 Task: Create a due date automation trigger when advanced on, on the wednesday after a card is due add dates not due this week at 11:00 AM.
Action: Mouse moved to (912, 140)
Screenshot: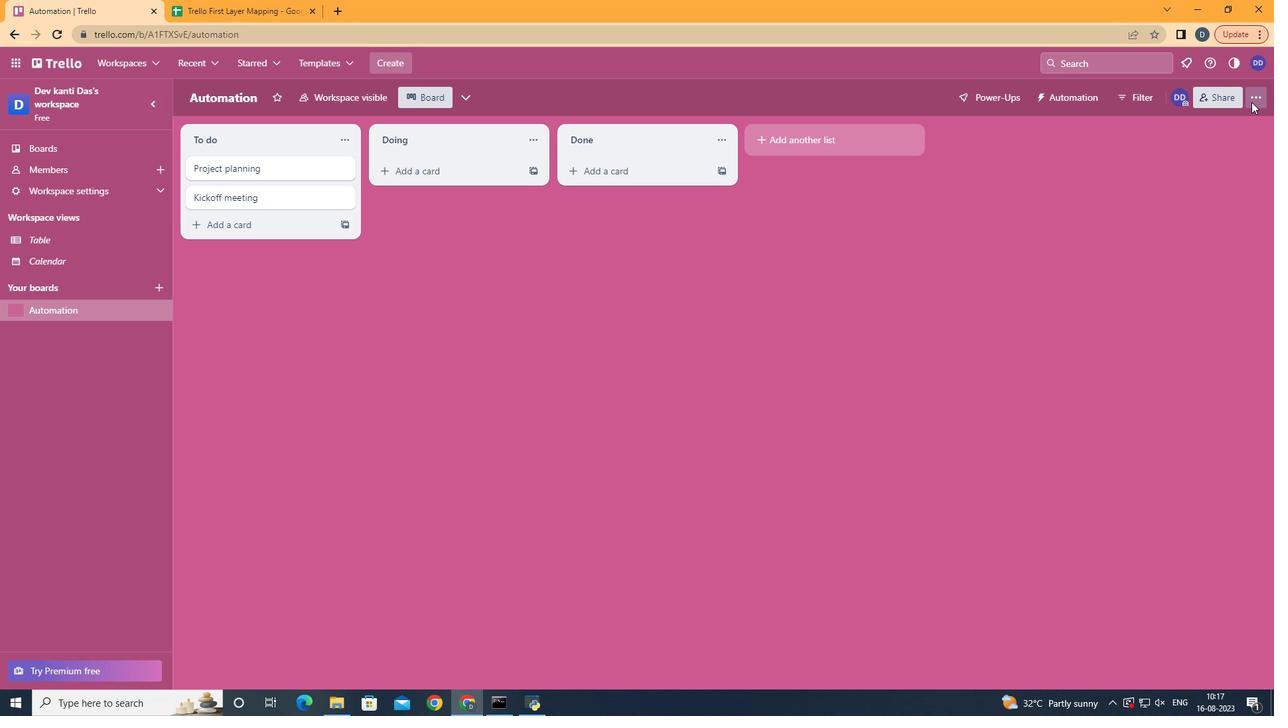 
Action: Mouse pressed left at (912, 140)
Screenshot: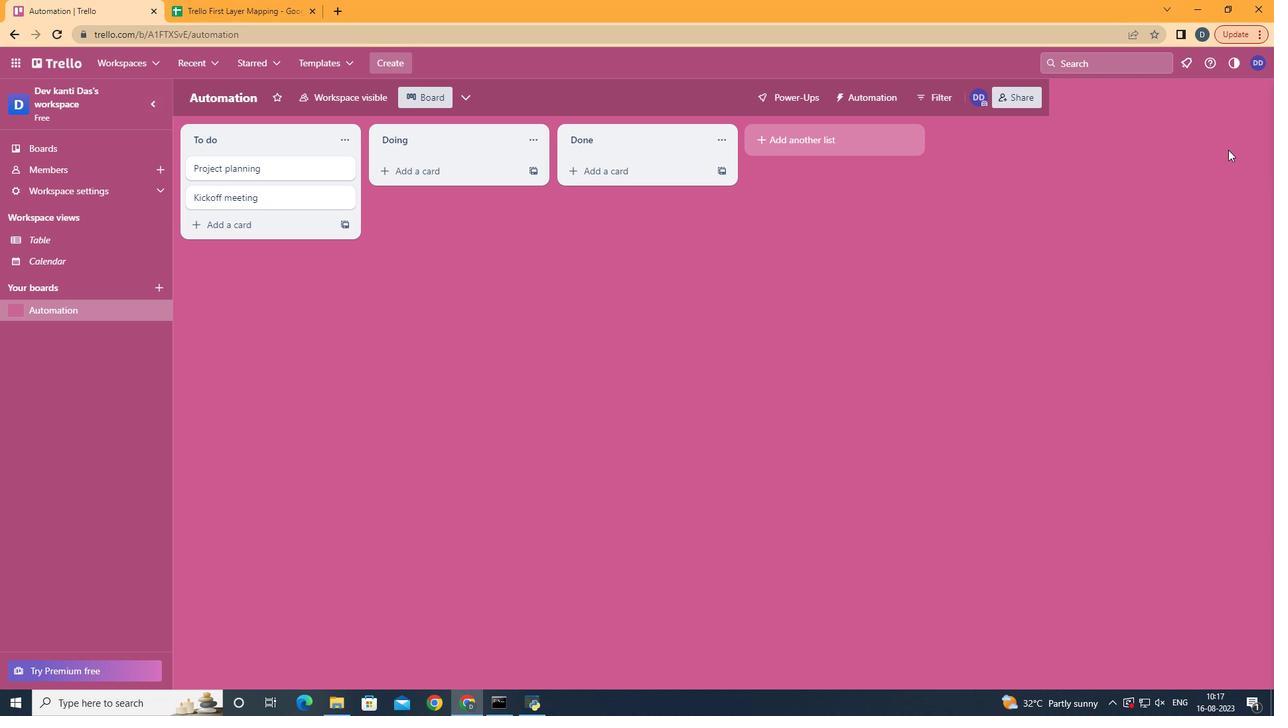 
Action: Mouse moved to (868, 292)
Screenshot: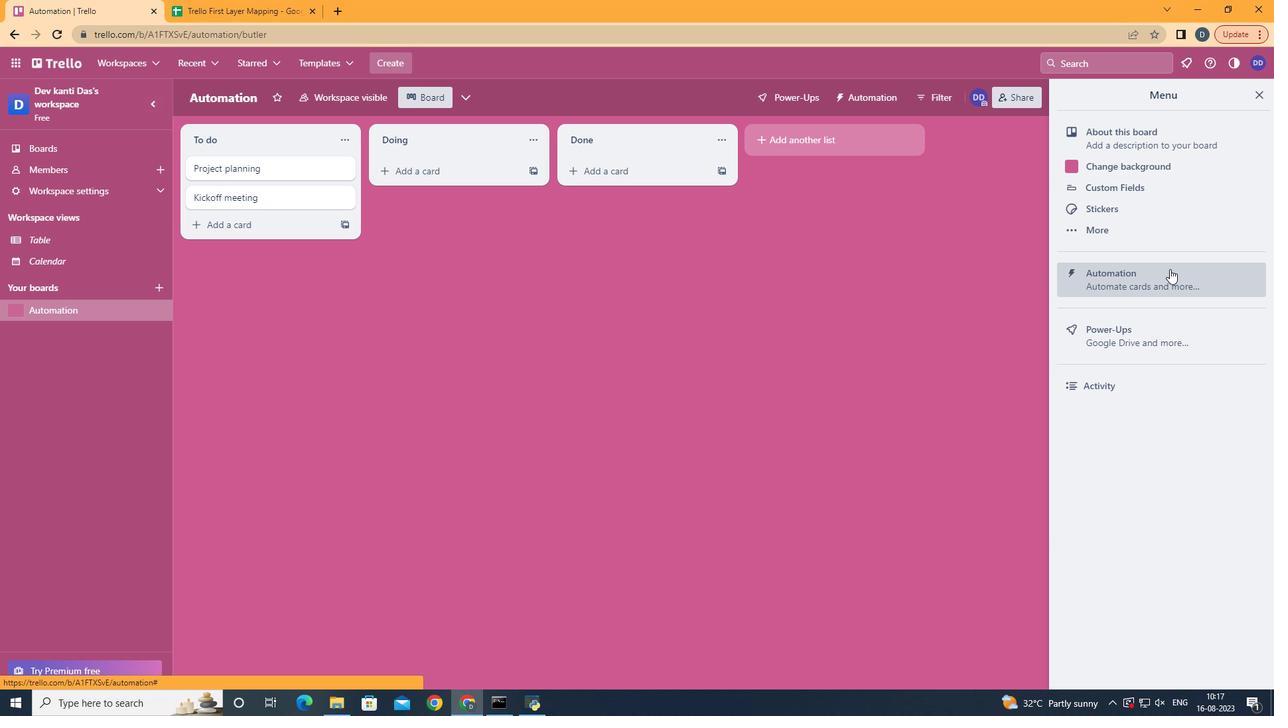 
Action: Mouse pressed left at (868, 292)
Screenshot: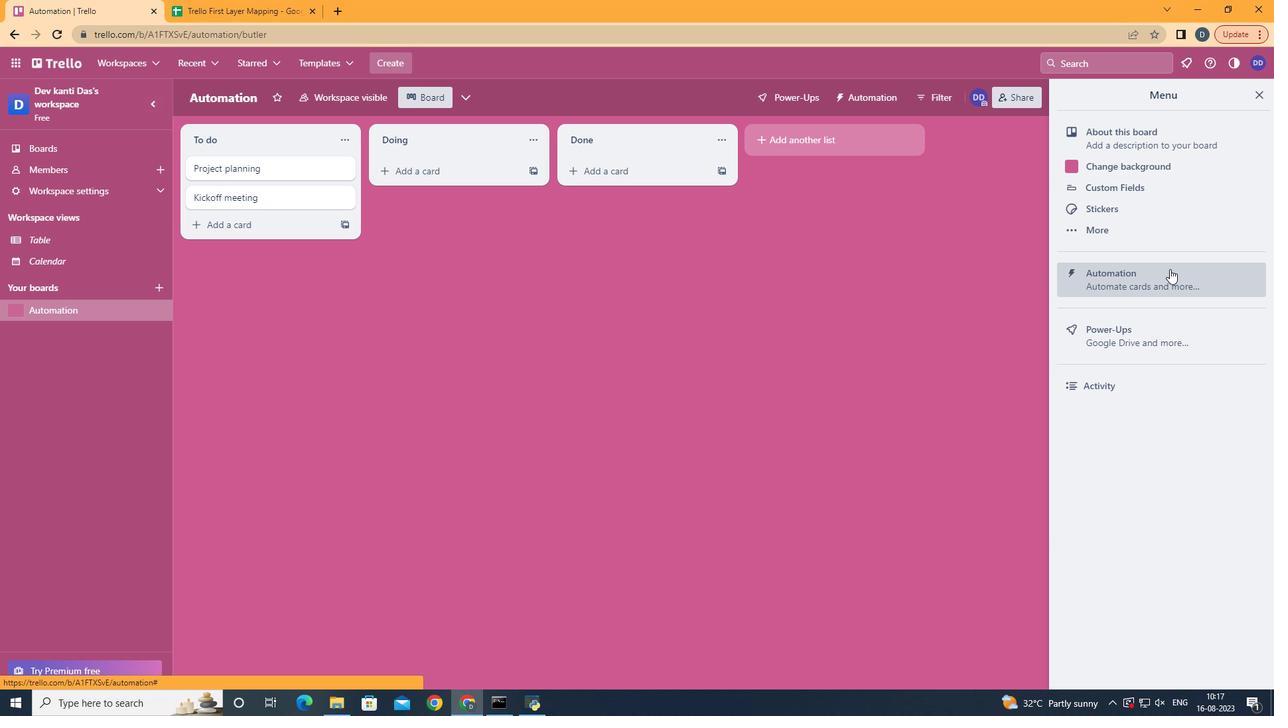 
Action: Mouse moved to (383, 285)
Screenshot: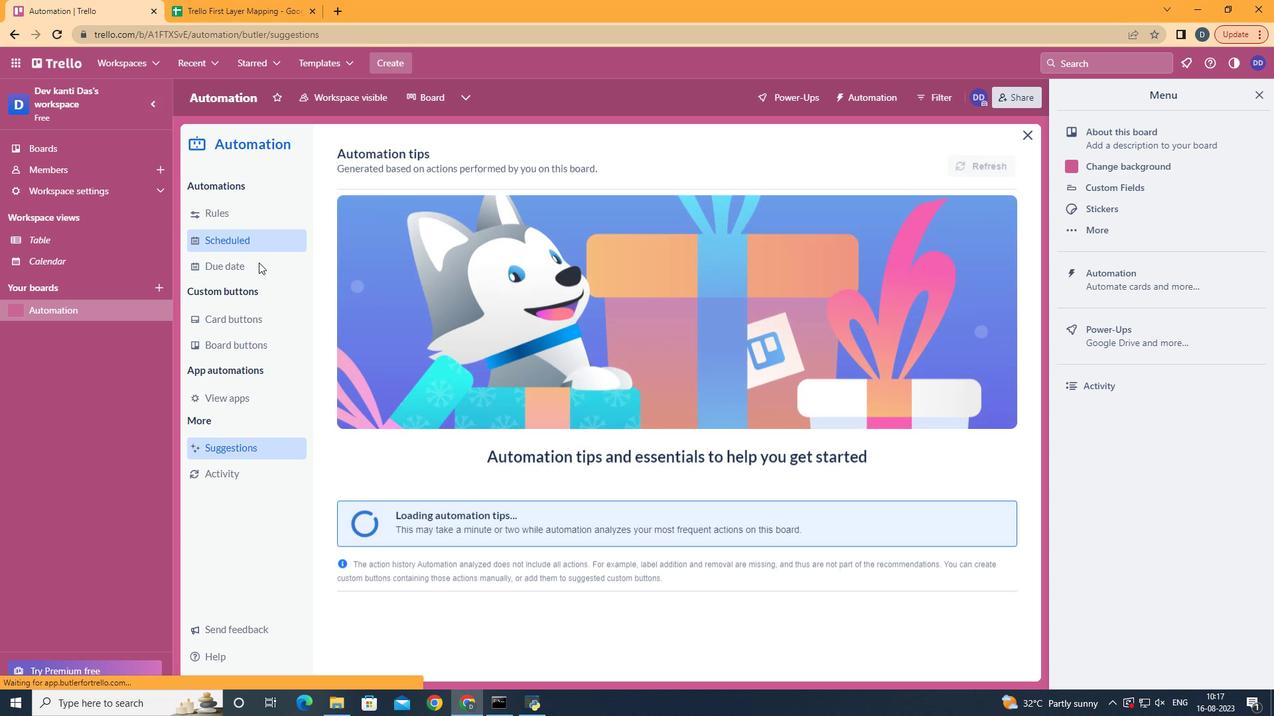 
Action: Mouse pressed left at (383, 285)
Screenshot: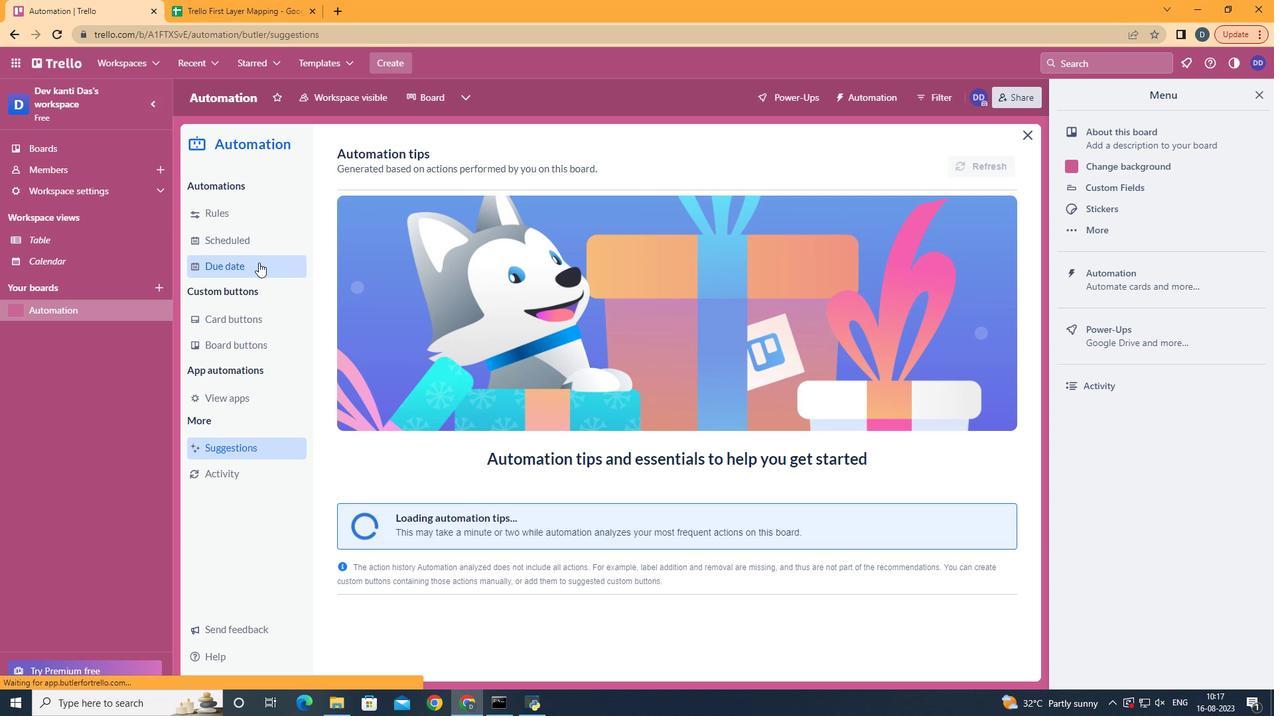 
Action: Mouse moved to (734, 189)
Screenshot: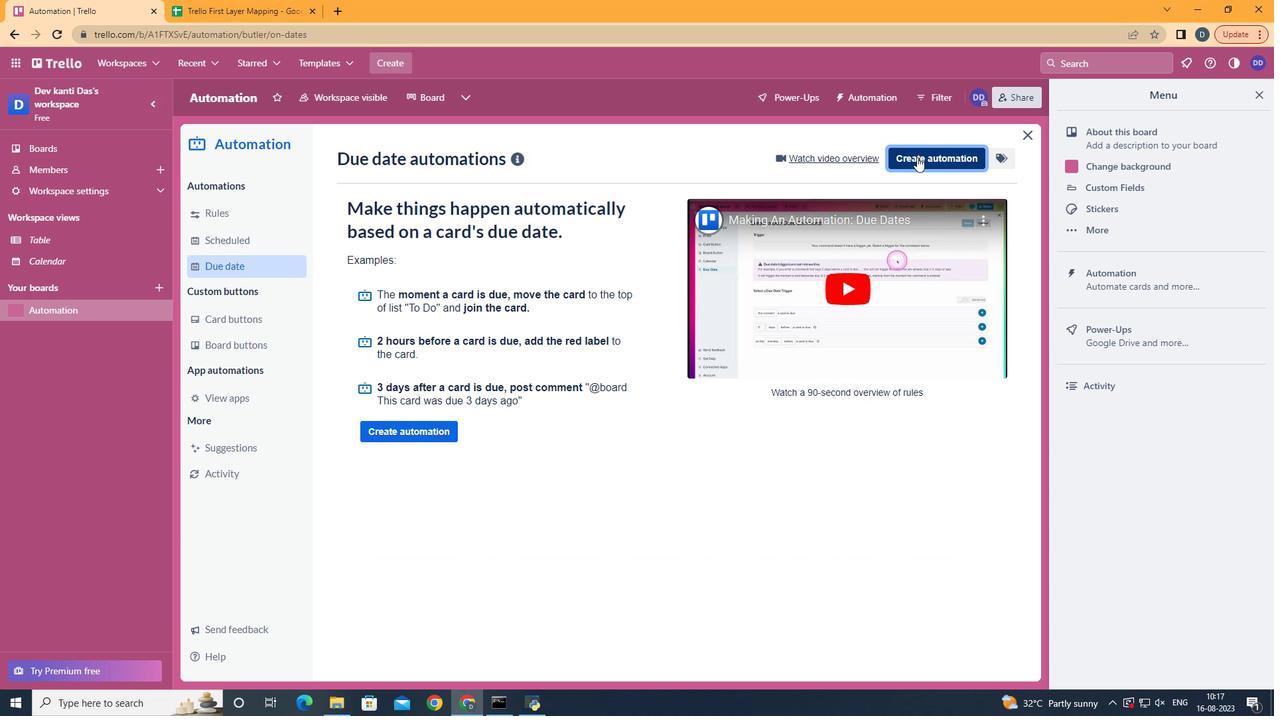 
Action: Mouse pressed left at (734, 189)
Screenshot: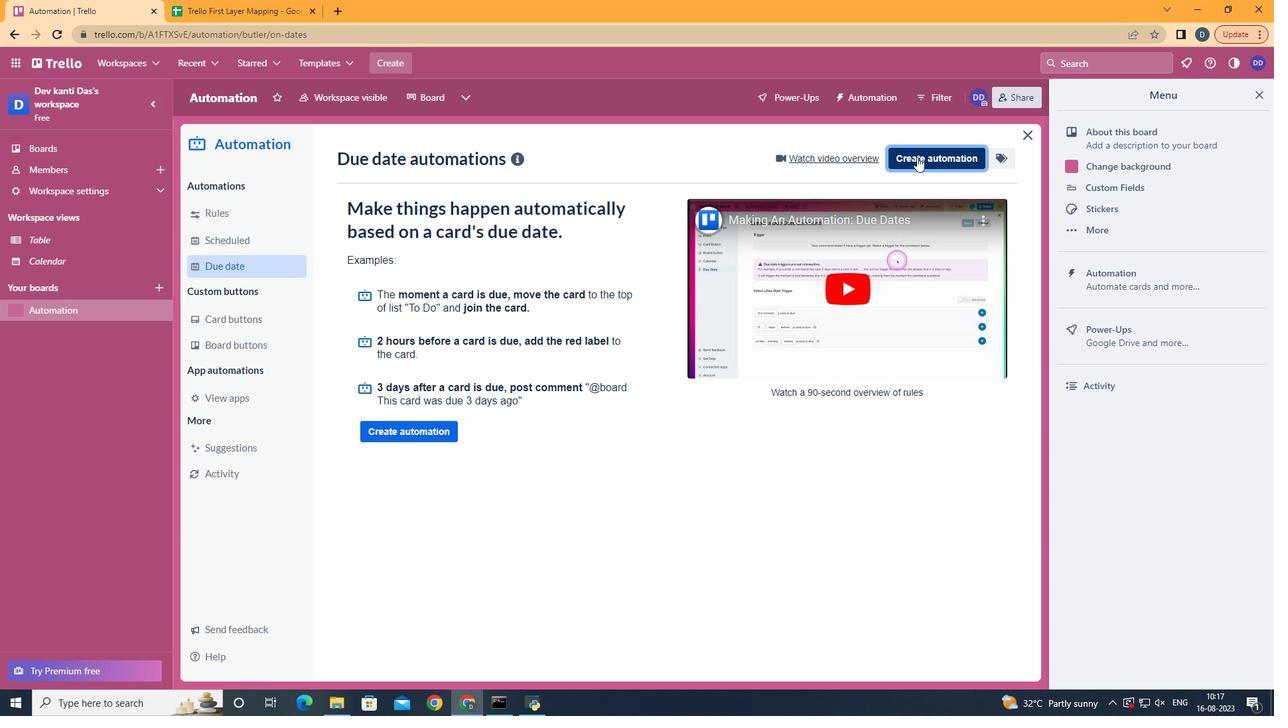 
Action: Mouse moved to (601, 310)
Screenshot: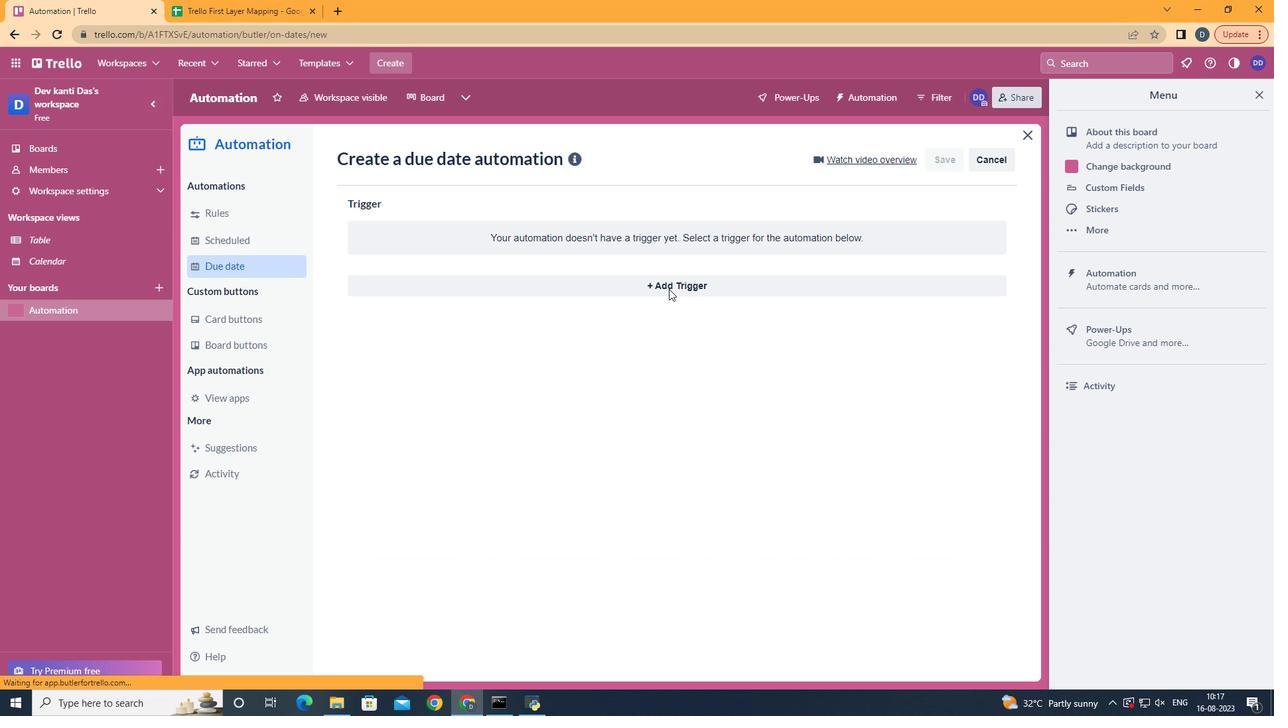 
Action: Mouse pressed left at (601, 310)
Screenshot: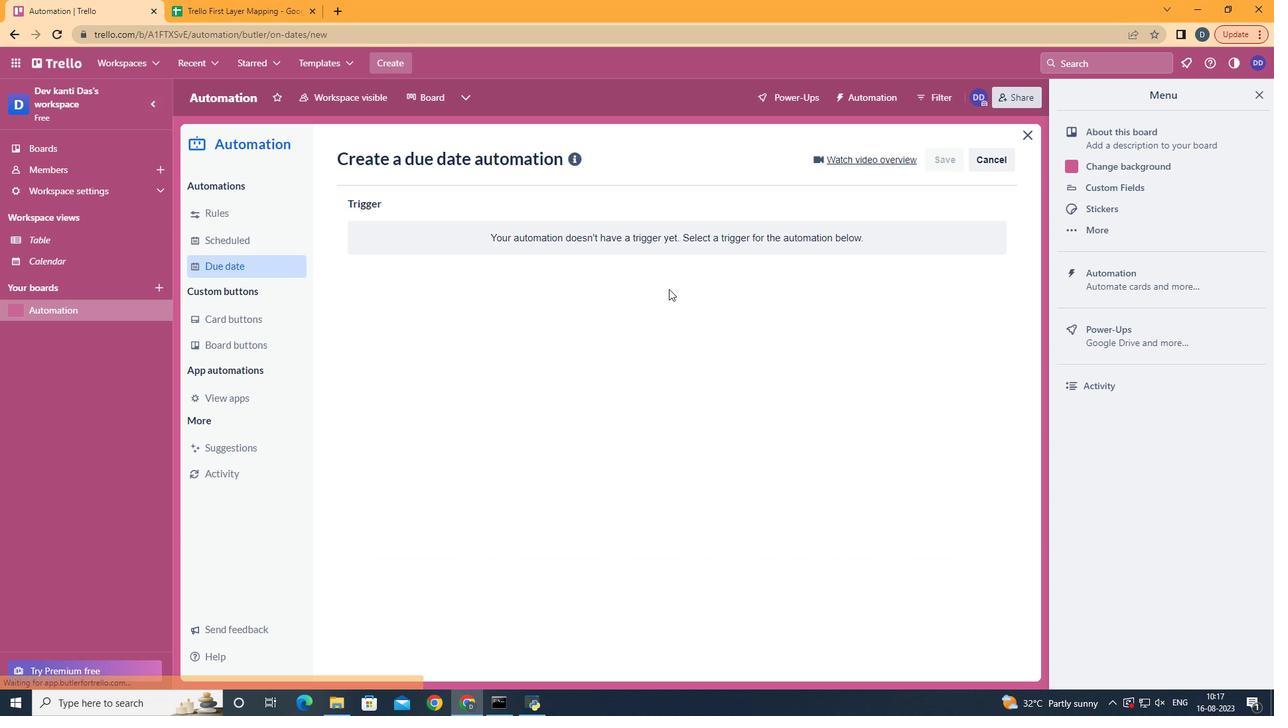 
Action: Mouse moved to (485, 405)
Screenshot: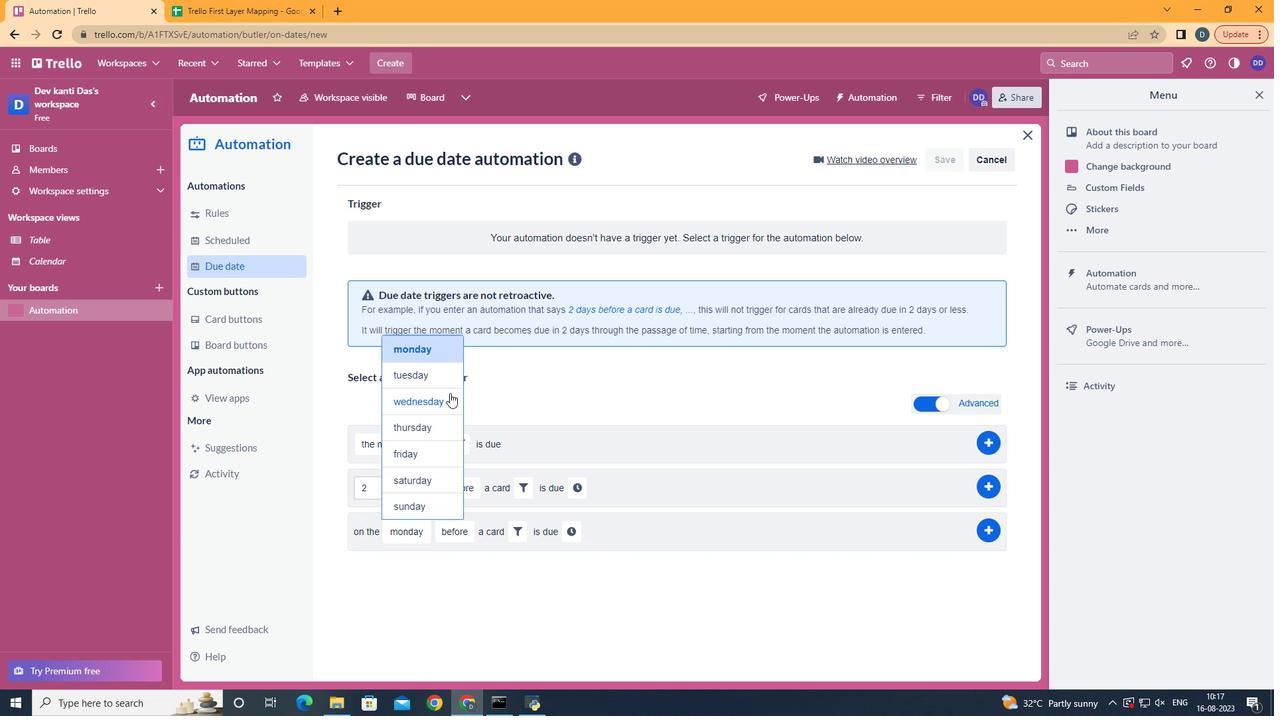 
Action: Mouse pressed left at (485, 405)
Screenshot: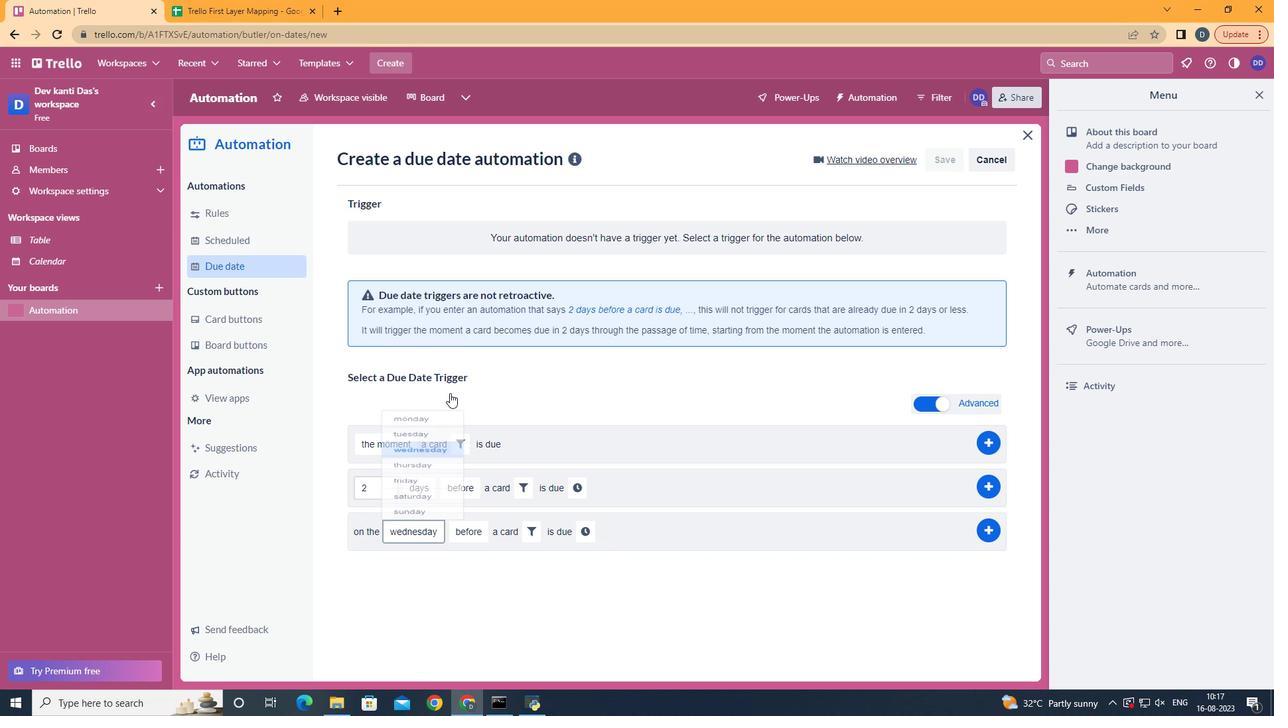 
Action: Mouse moved to (490, 568)
Screenshot: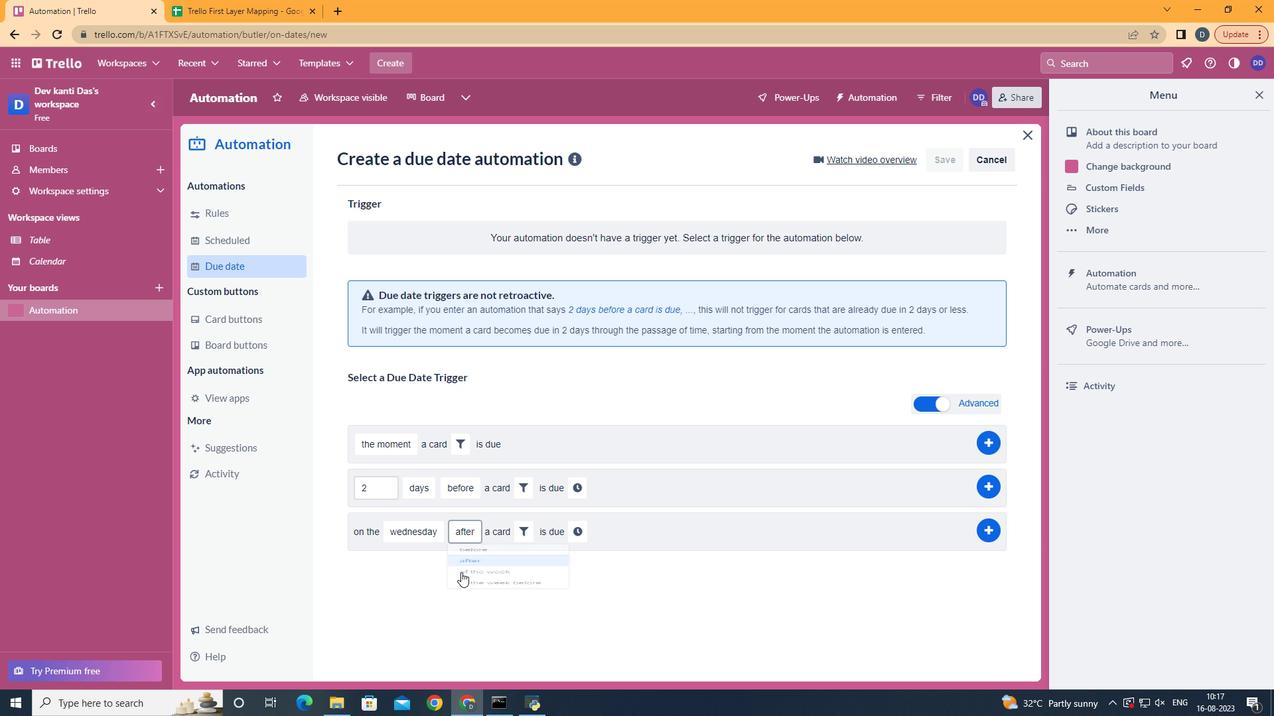 
Action: Mouse pressed left at (490, 568)
Screenshot: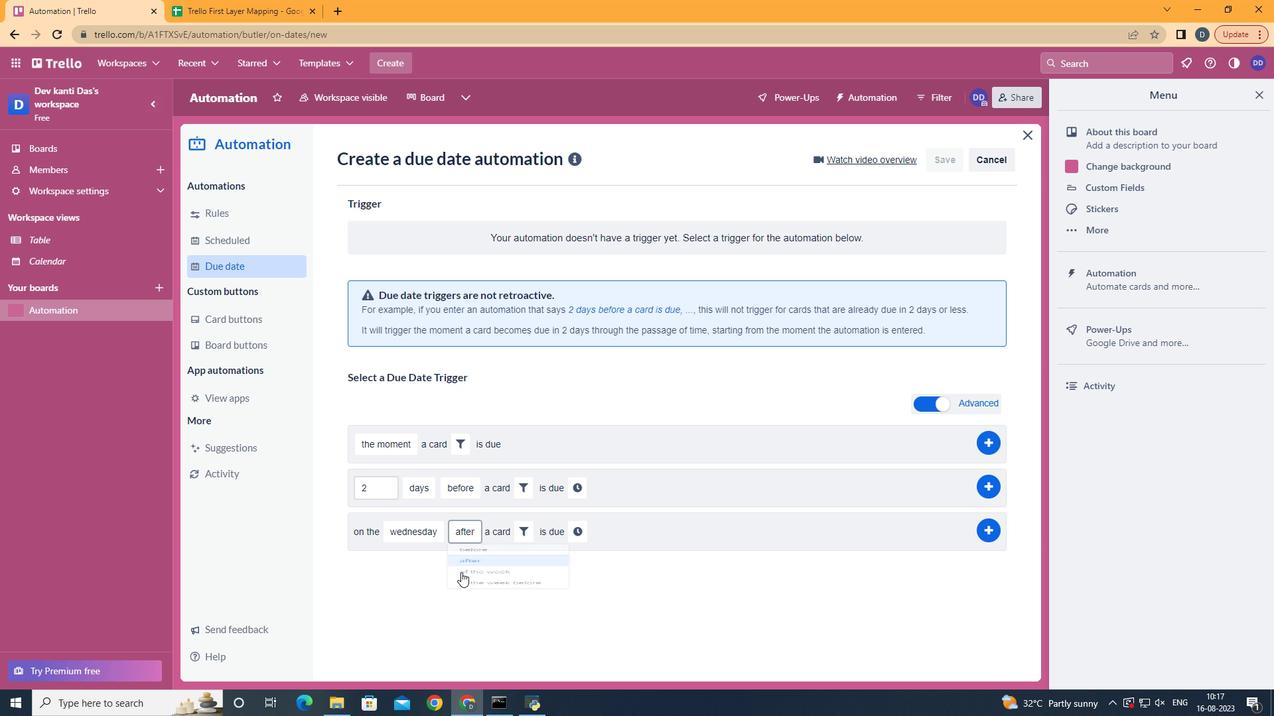
Action: Mouse moved to (524, 534)
Screenshot: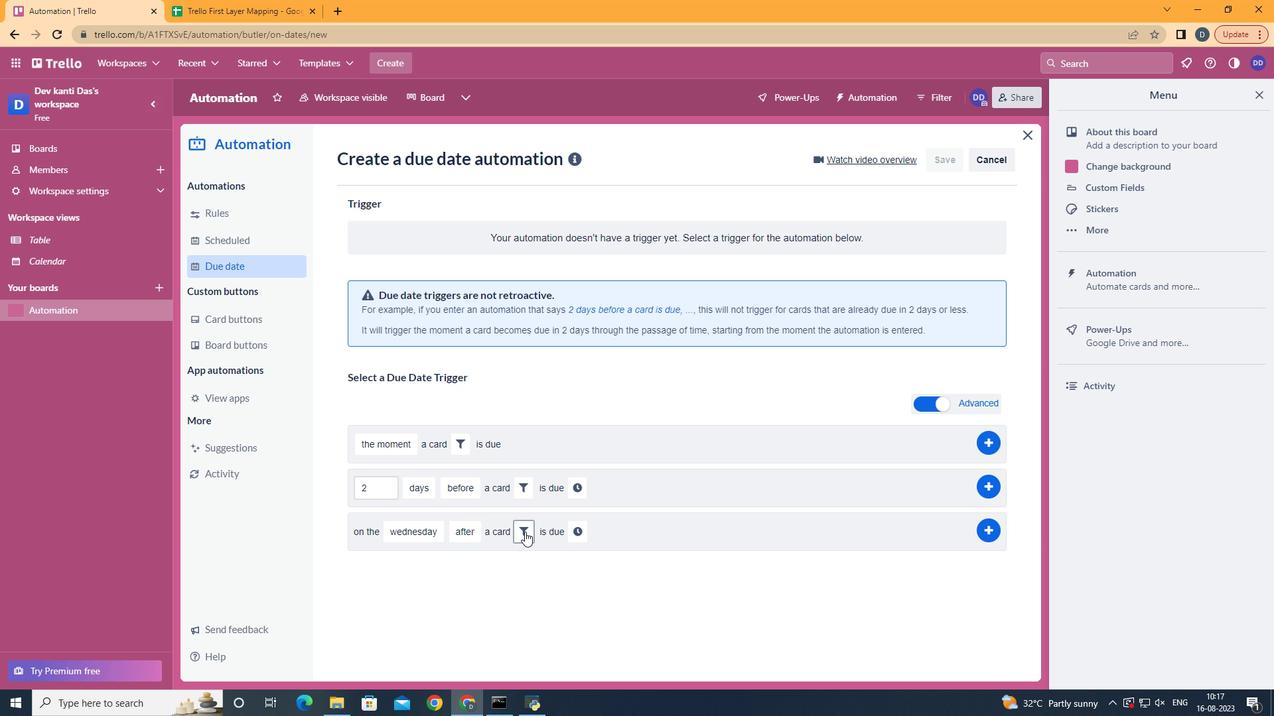 
Action: Mouse pressed left at (524, 534)
Screenshot: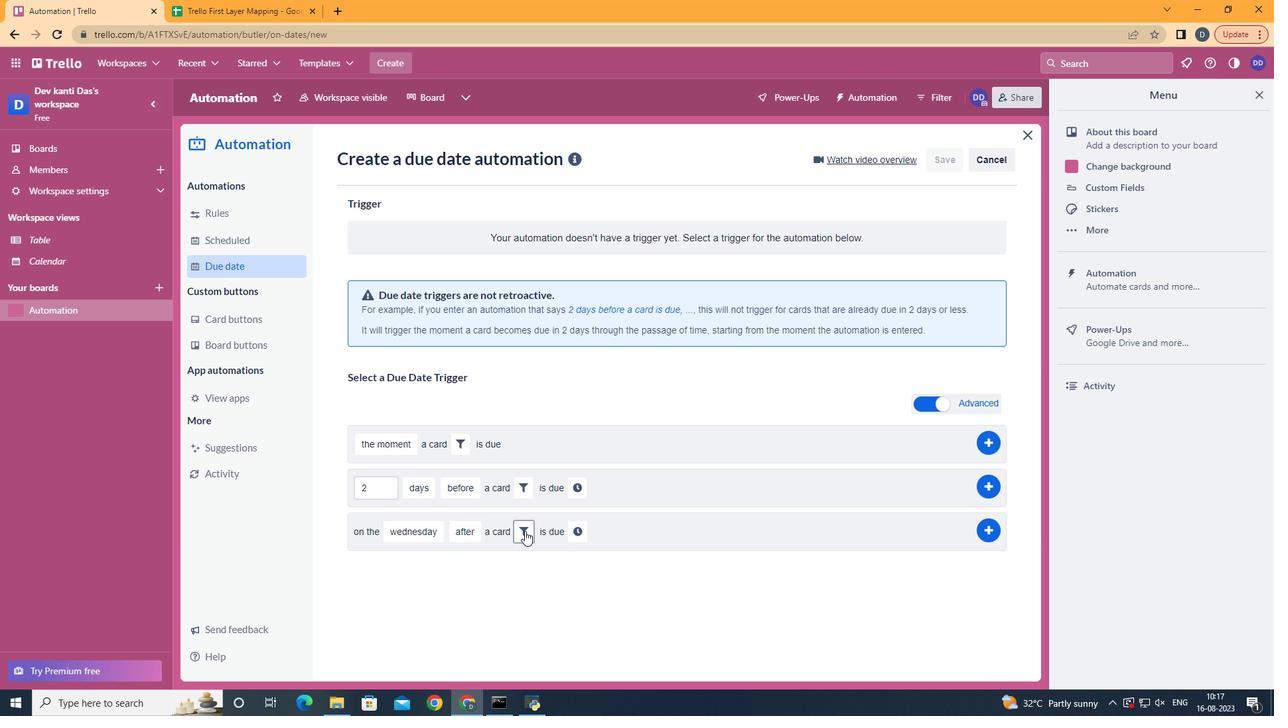 
Action: Mouse moved to (561, 565)
Screenshot: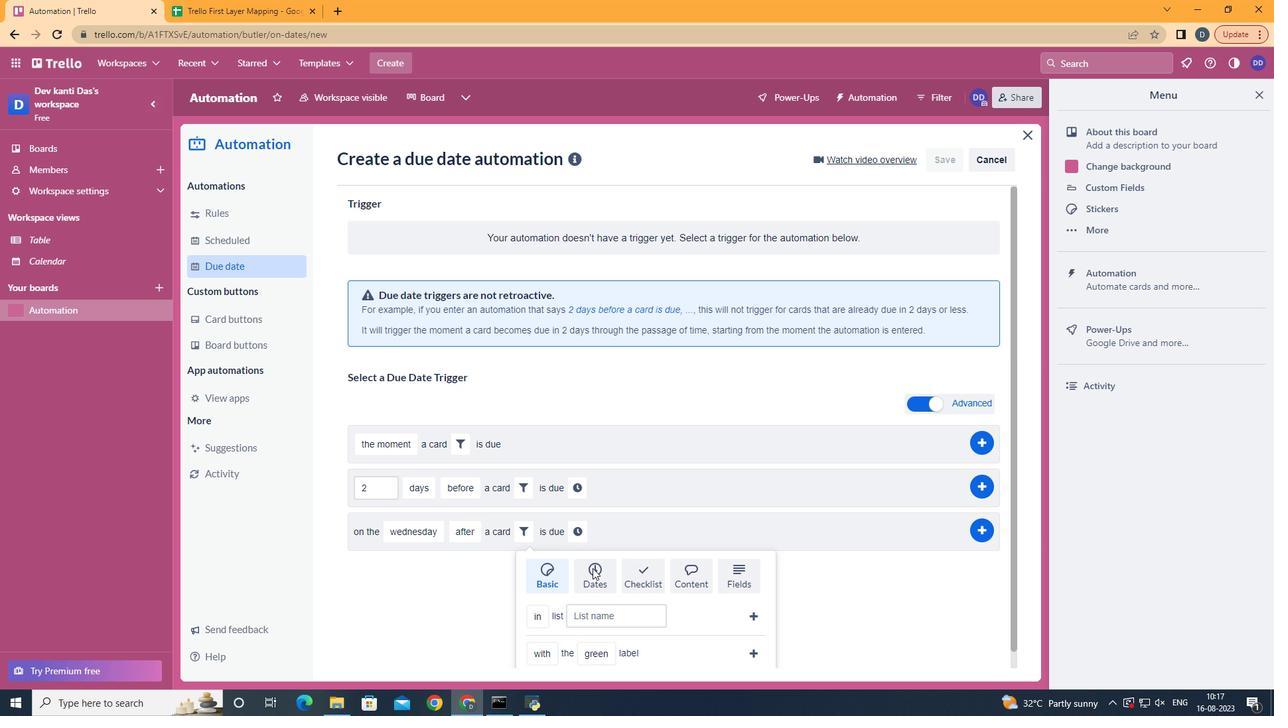 
Action: Mouse pressed left at (561, 565)
Screenshot: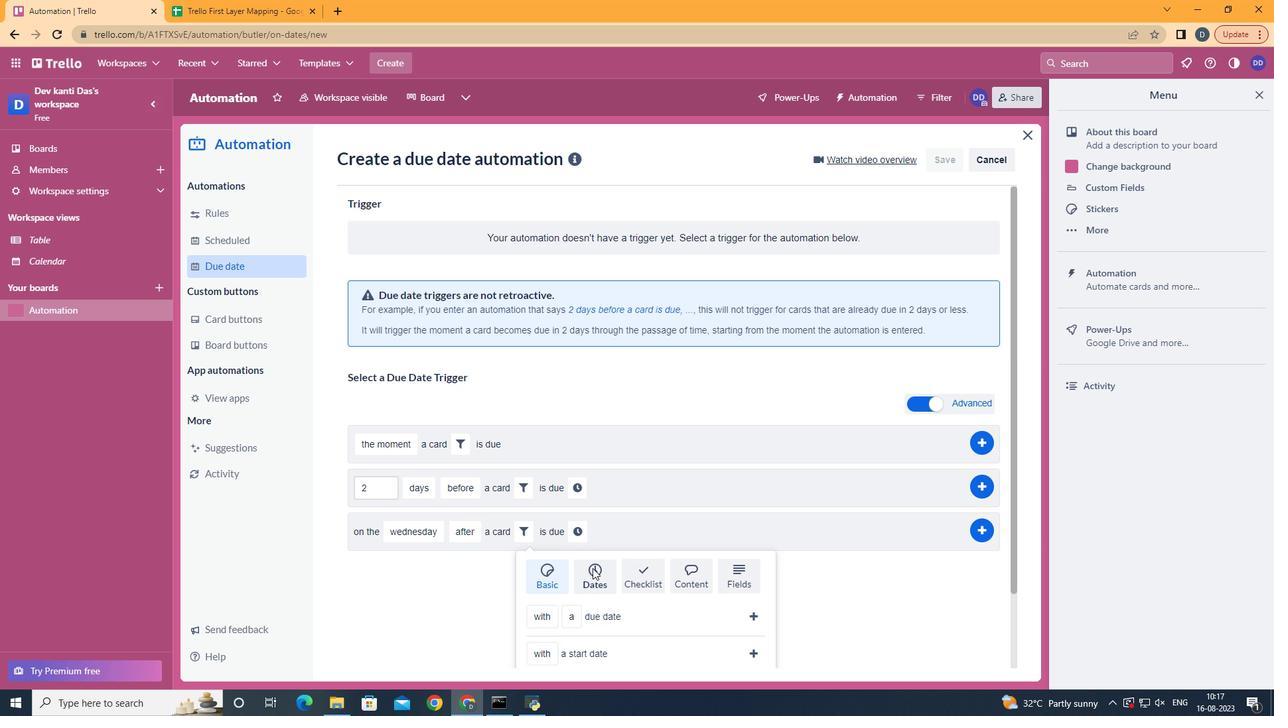 
Action: Mouse scrolled (561, 564) with delta (0, 0)
Screenshot: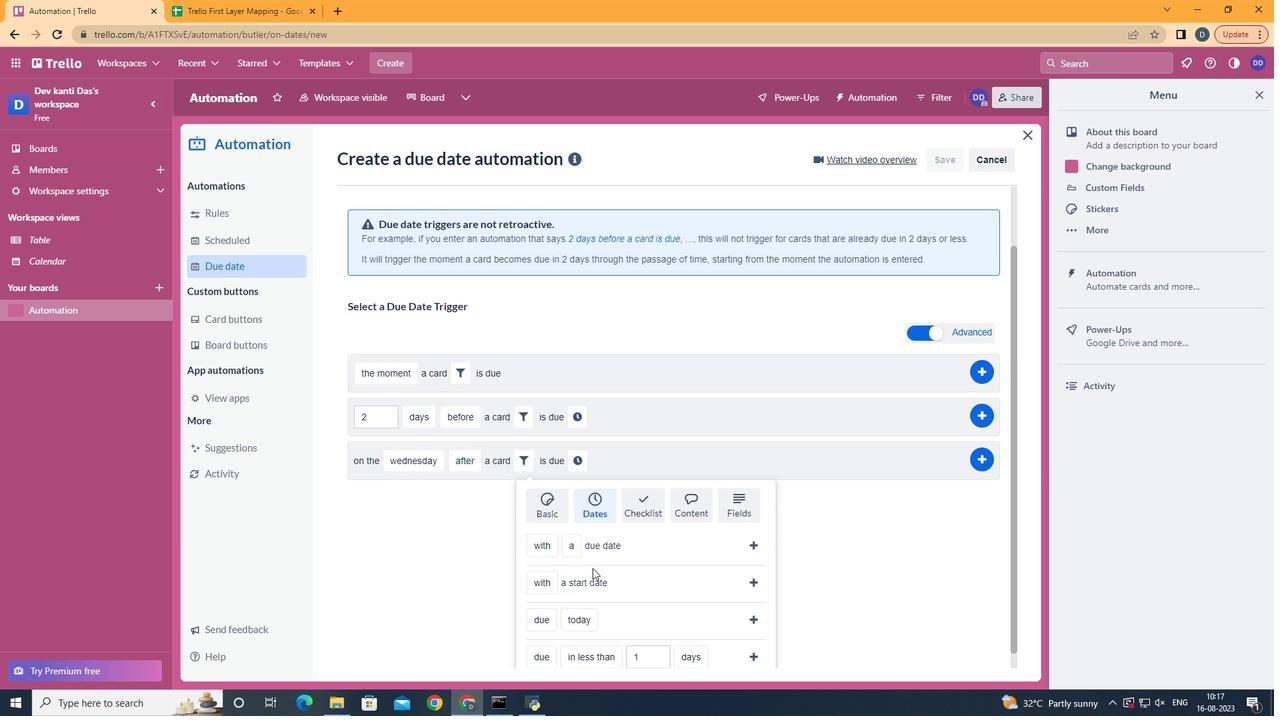 
Action: Mouse scrolled (561, 564) with delta (0, 0)
Screenshot: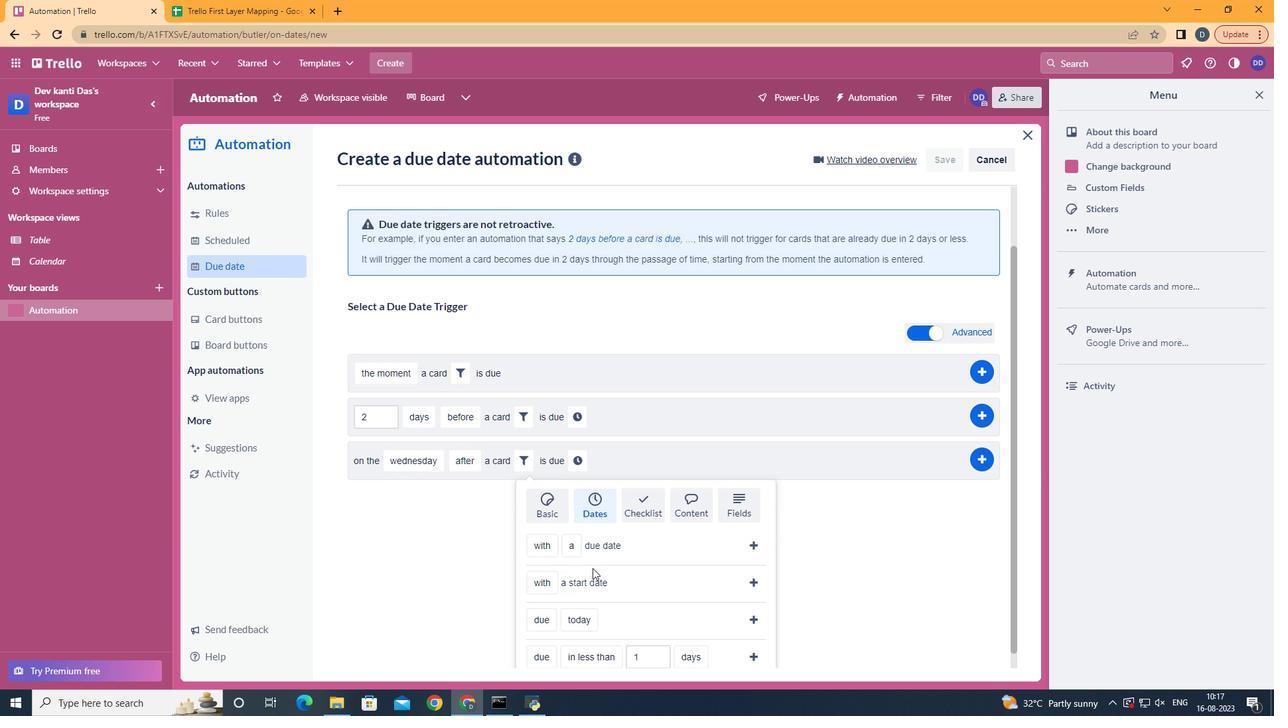 
Action: Mouse scrolled (561, 564) with delta (0, 0)
Screenshot: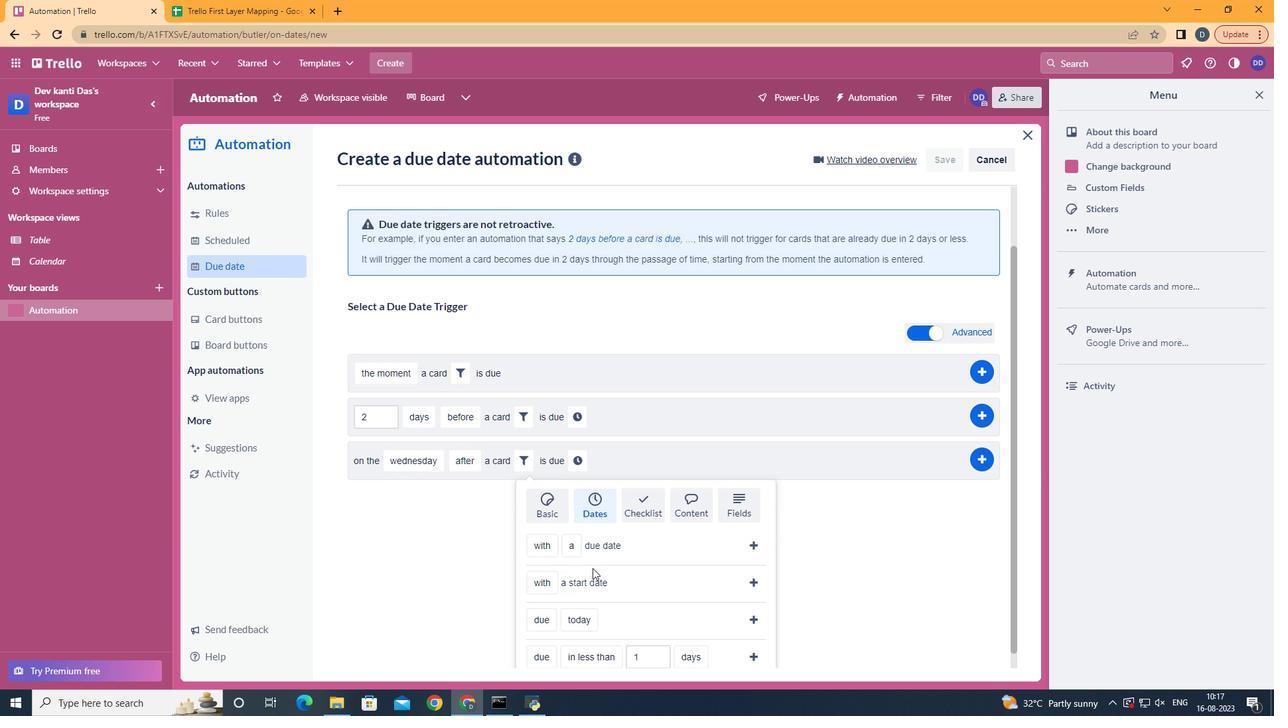 
Action: Mouse scrolled (561, 564) with delta (0, 0)
Screenshot: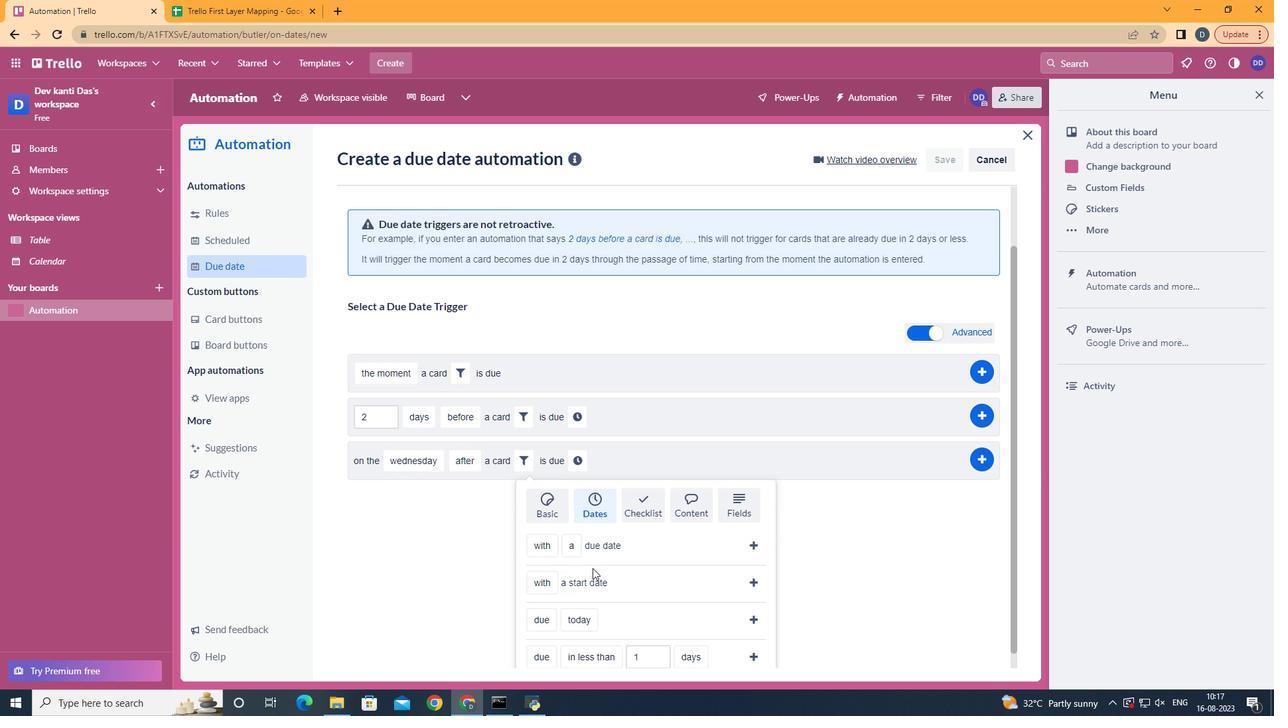 
Action: Mouse scrolled (561, 564) with delta (0, 0)
Screenshot: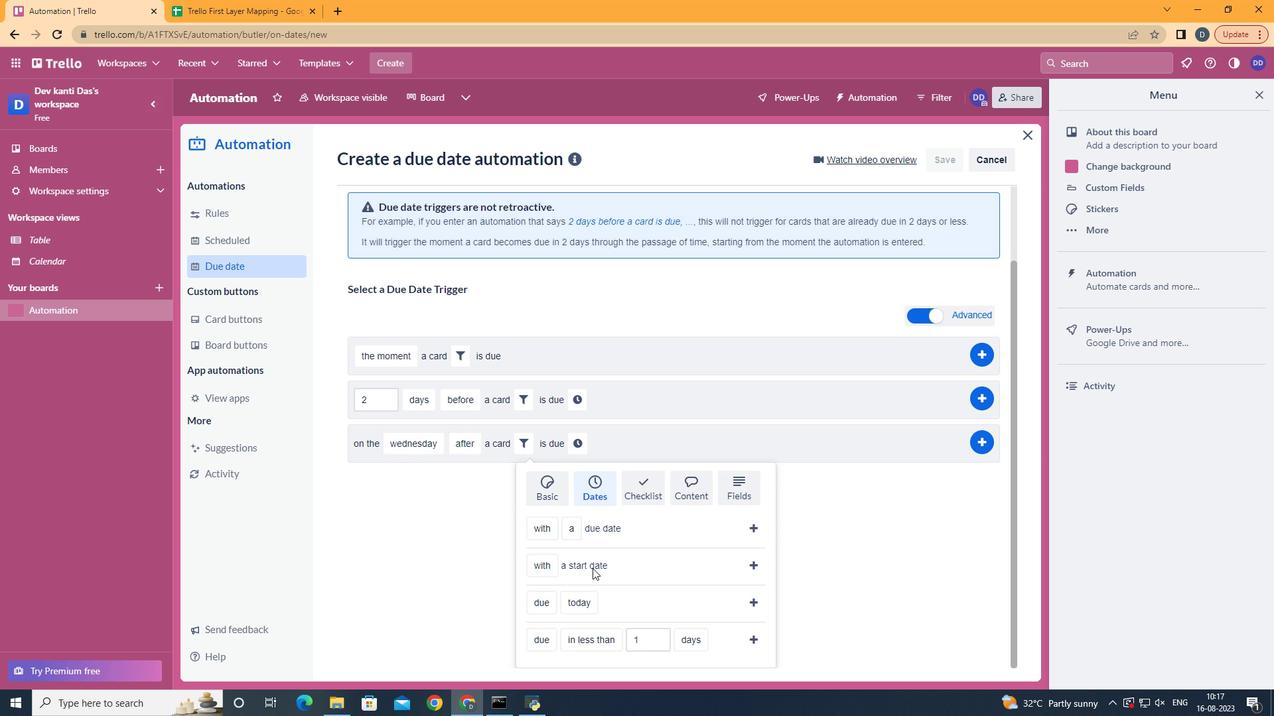 
Action: Mouse moved to (543, 520)
Screenshot: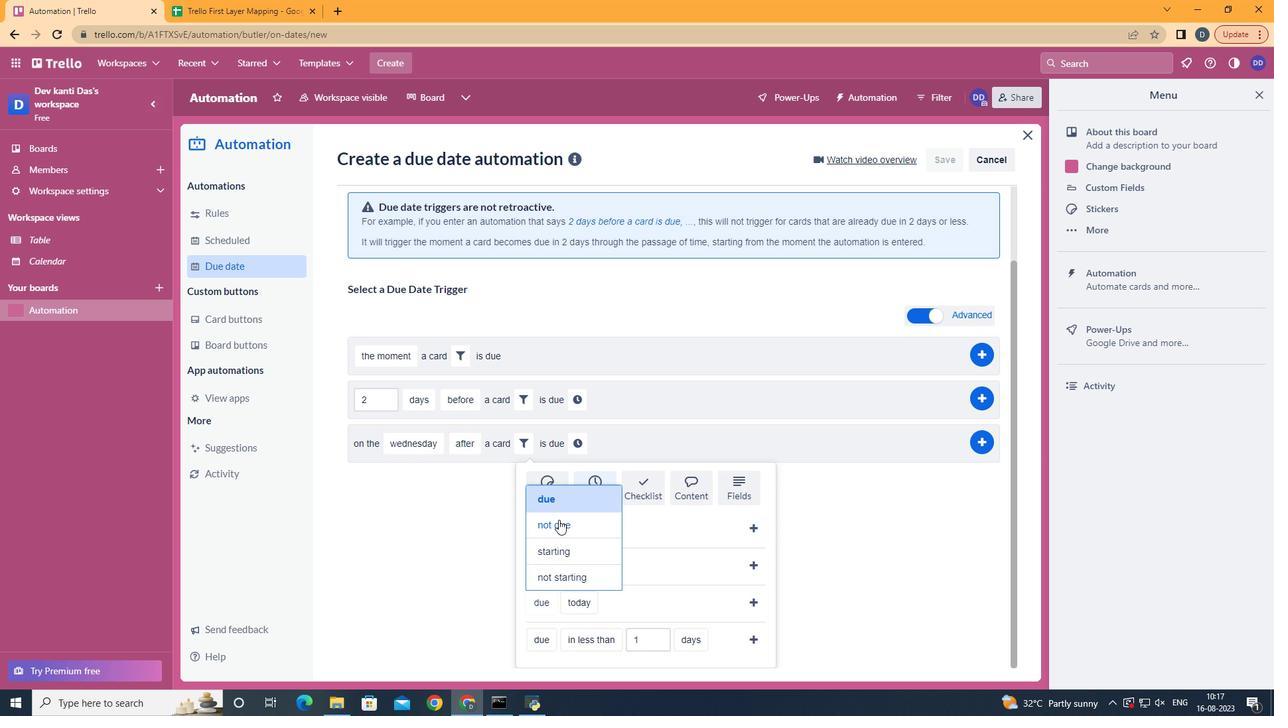 
Action: Mouse pressed left at (543, 520)
Screenshot: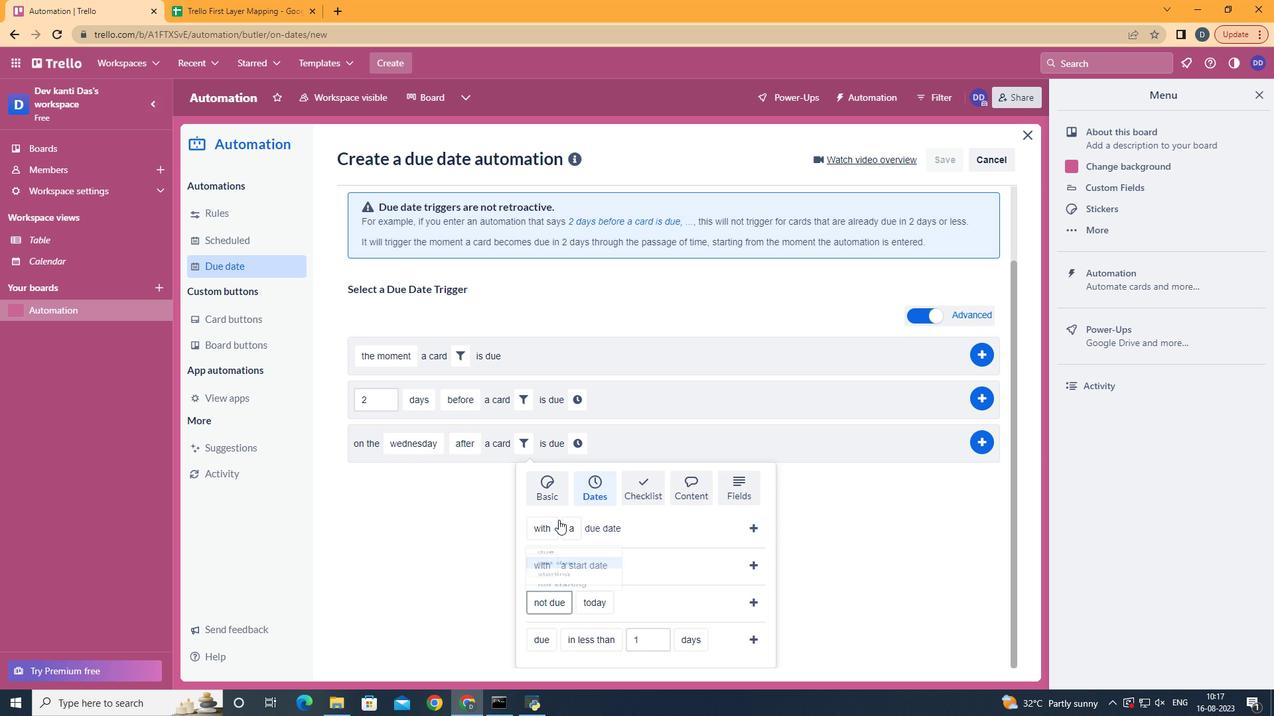 
Action: Mouse moved to (577, 504)
Screenshot: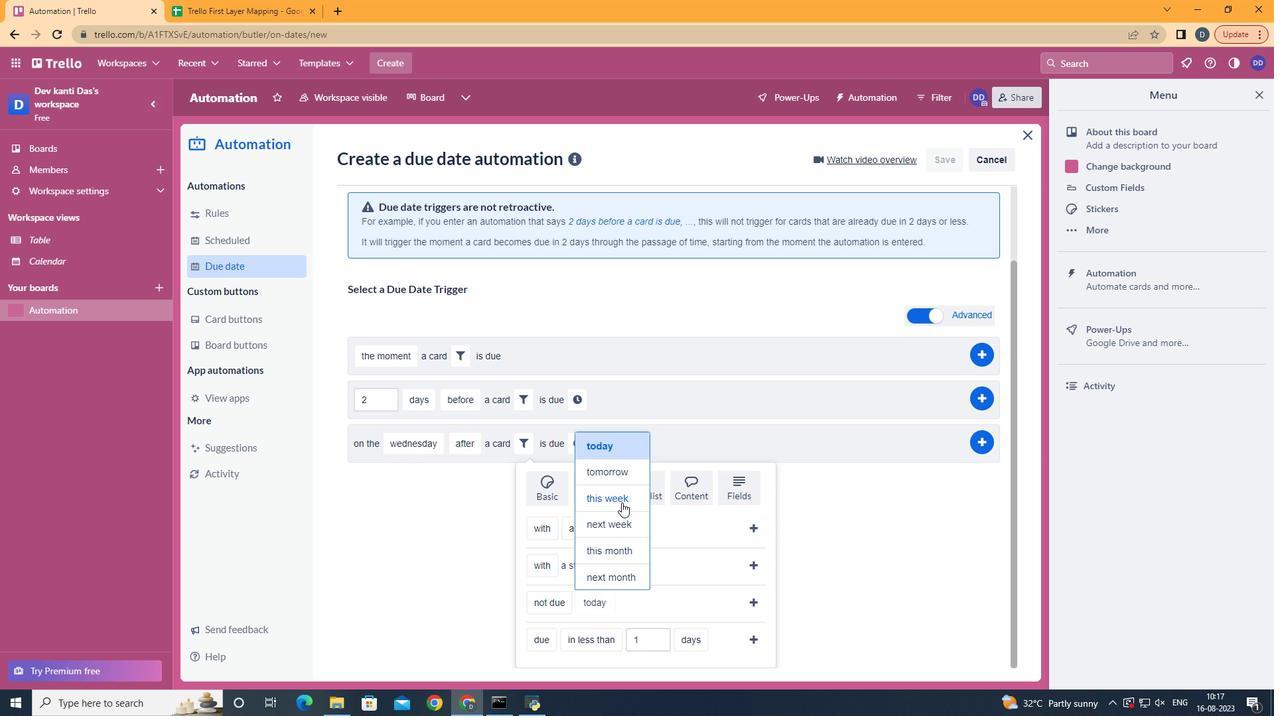 
Action: Mouse pressed left at (577, 504)
Screenshot: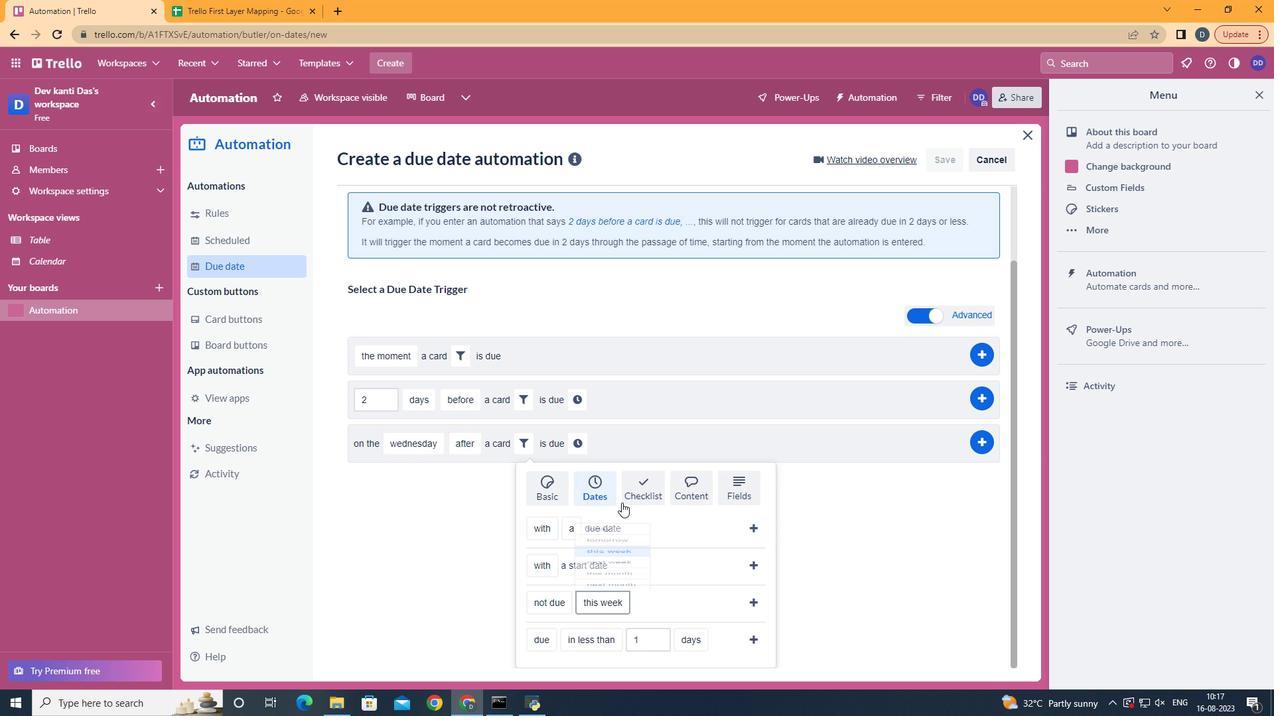 
Action: Mouse moved to (642, 593)
Screenshot: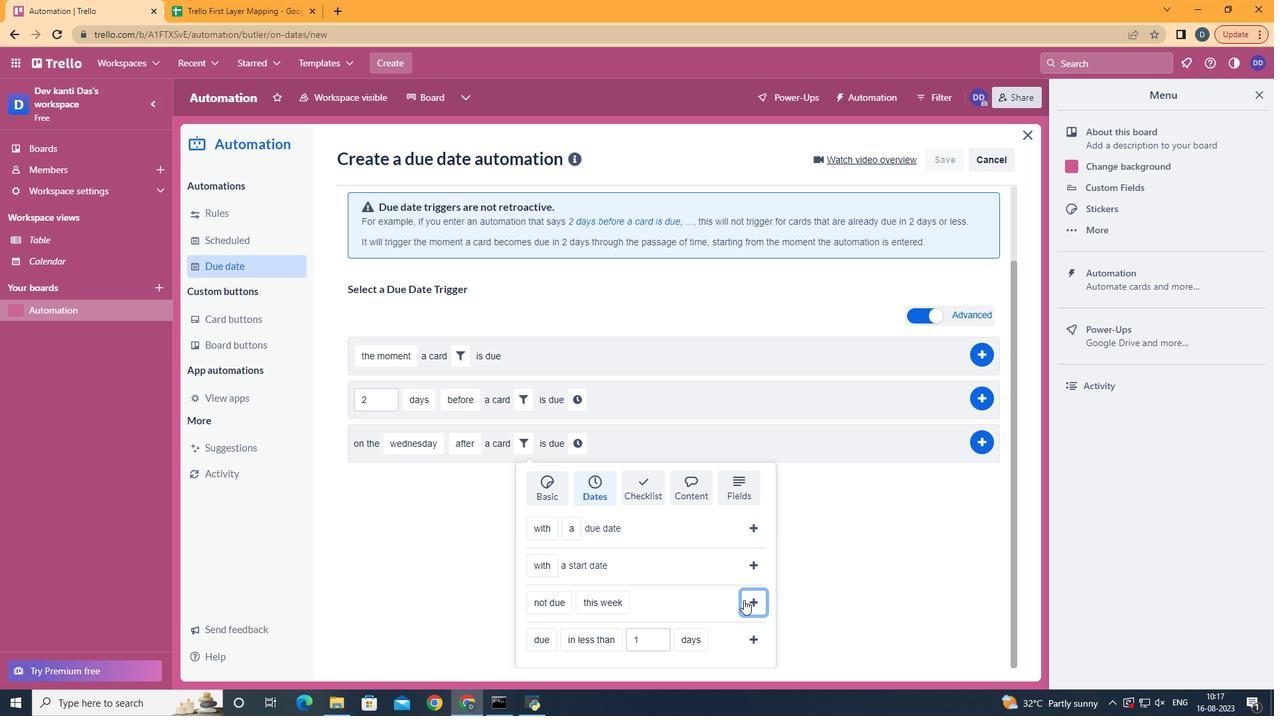 
Action: Mouse pressed left at (642, 593)
Screenshot: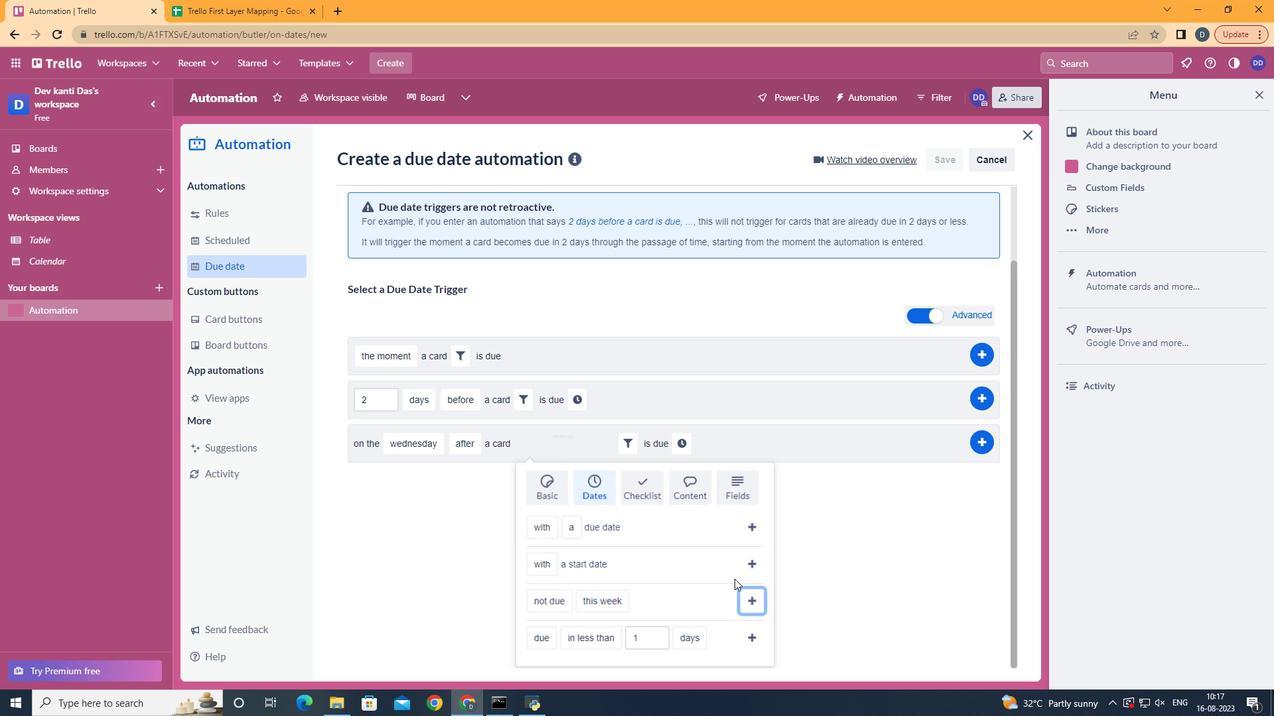 
Action: Mouse moved to (601, 534)
Screenshot: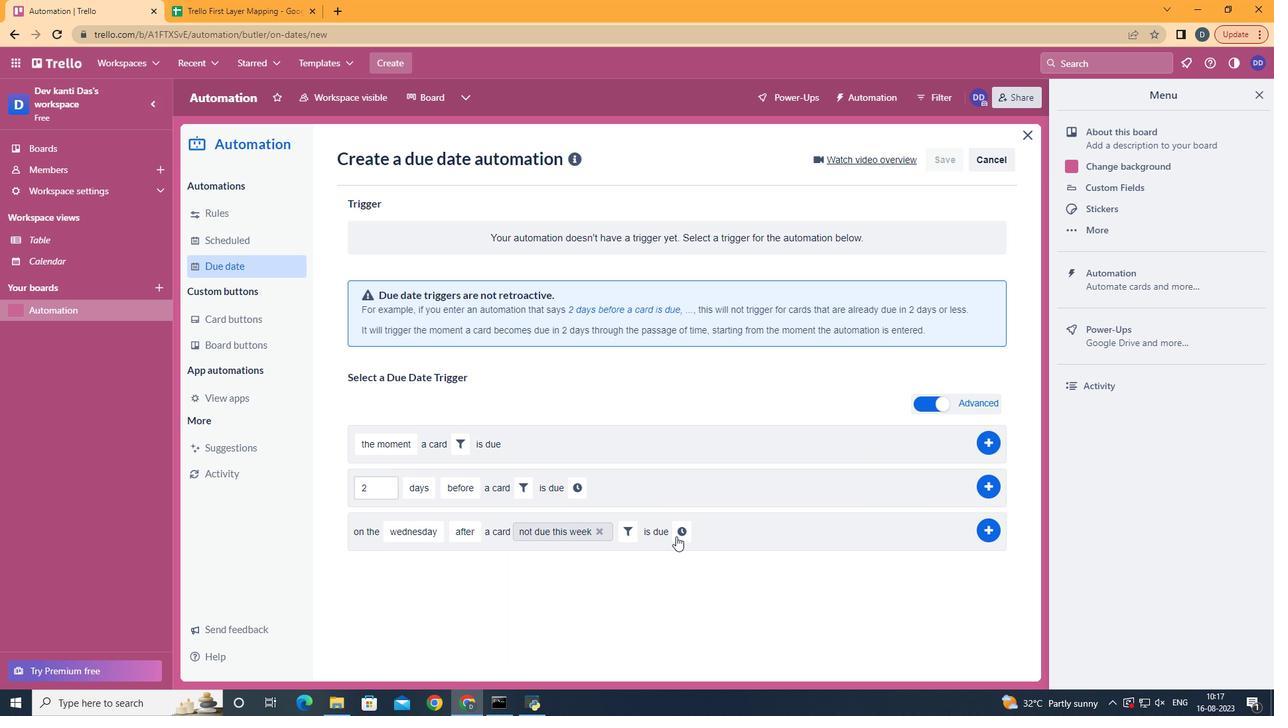 
Action: Mouse pressed left at (601, 534)
Screenshot: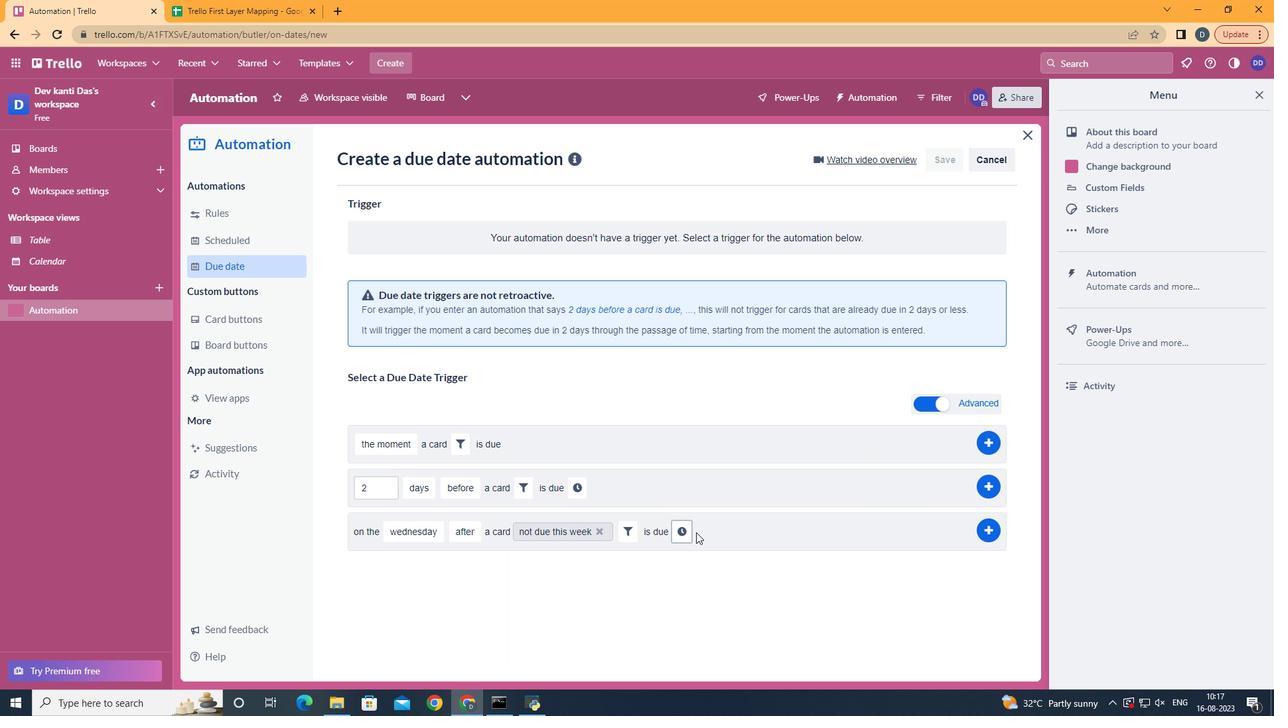 
Action: Mouse moved to (612, 532)
Screenshot: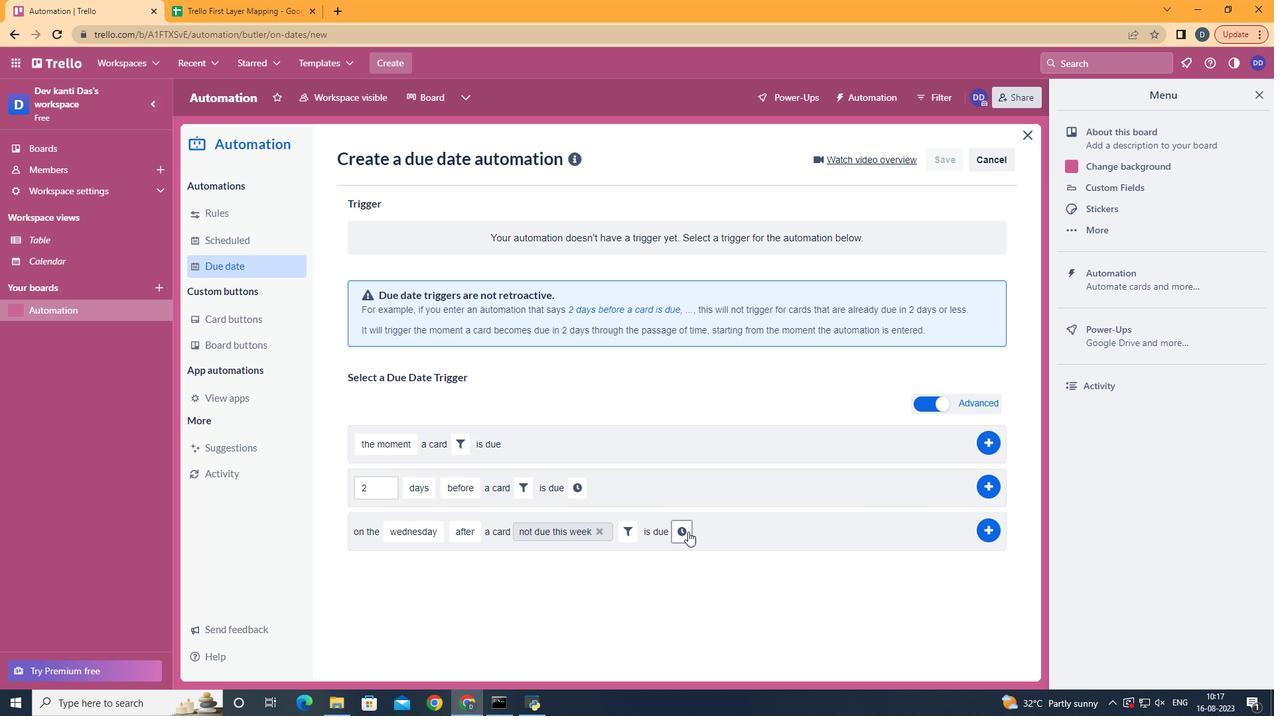 
Action: Mouse pressed left at (612, 532)
Screenshot: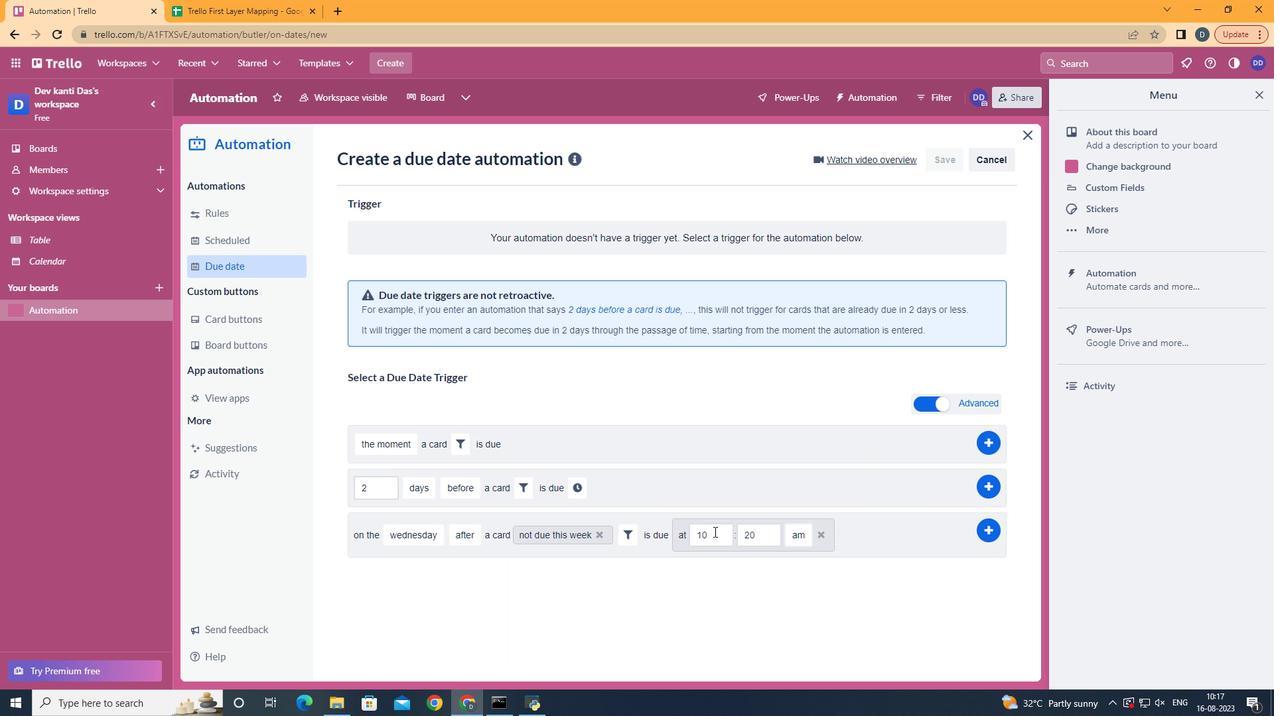
Action: Mouse moved to (629, 532)
Screenshot: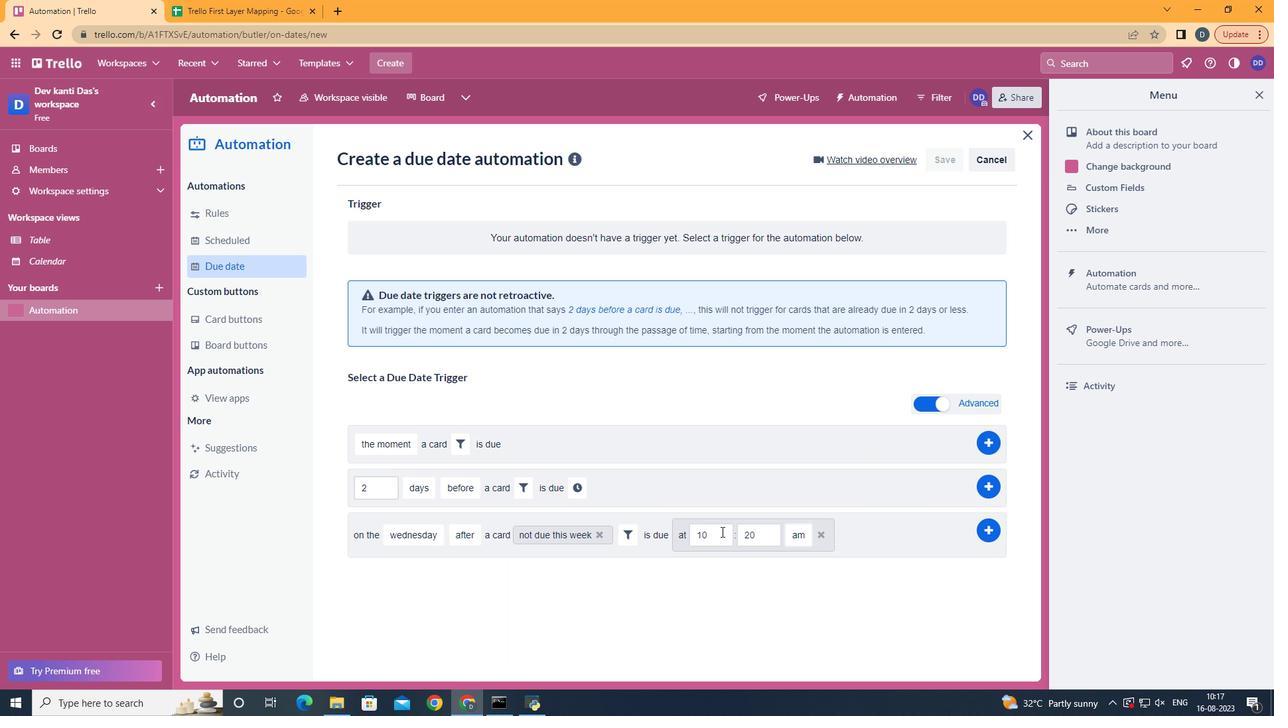 
Action: Mouse pressed left at (629, 532)
Screenshot: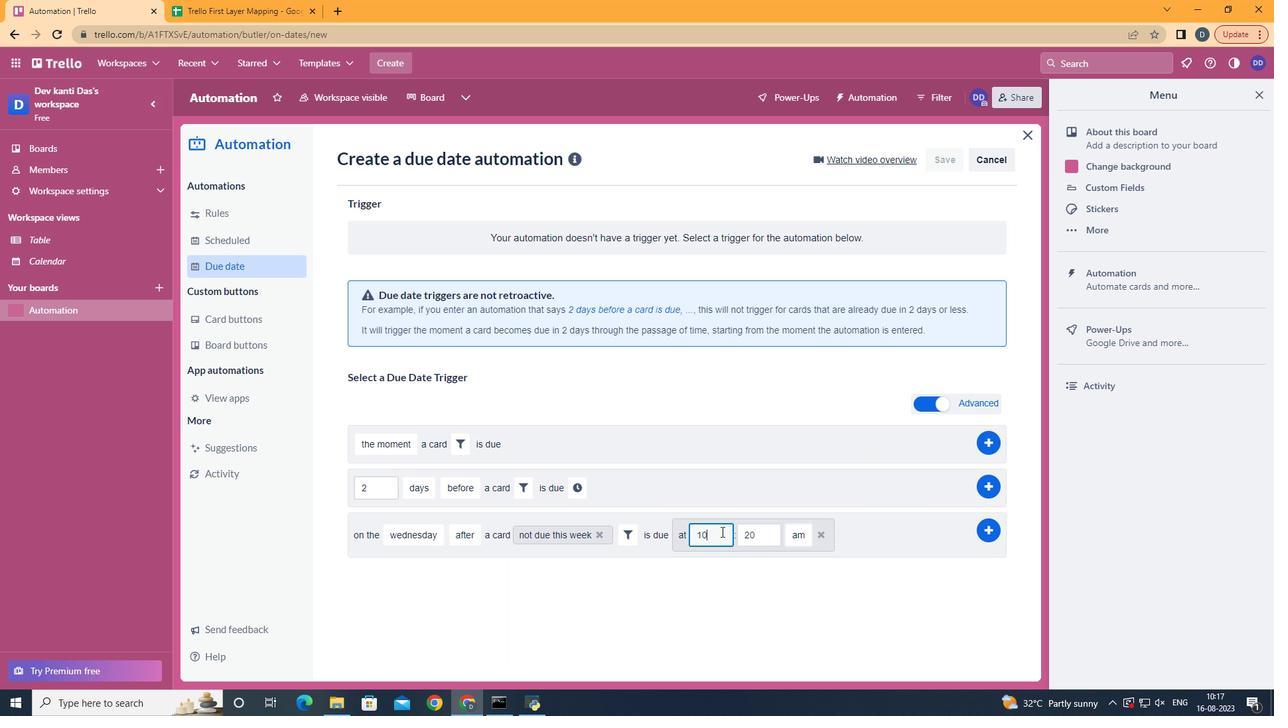 
Action: Key pressed <Key.backspace>1
Screenshot: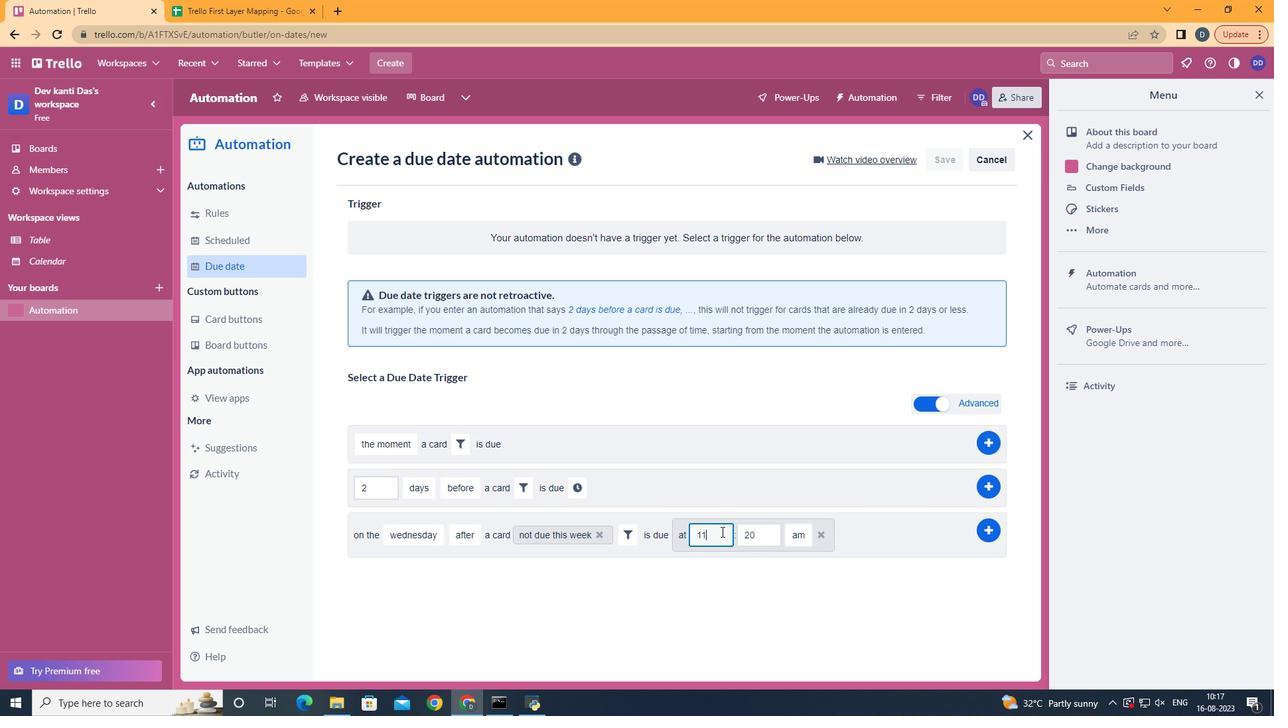
Action: Mouse moved to (654, 536)
Screenshot: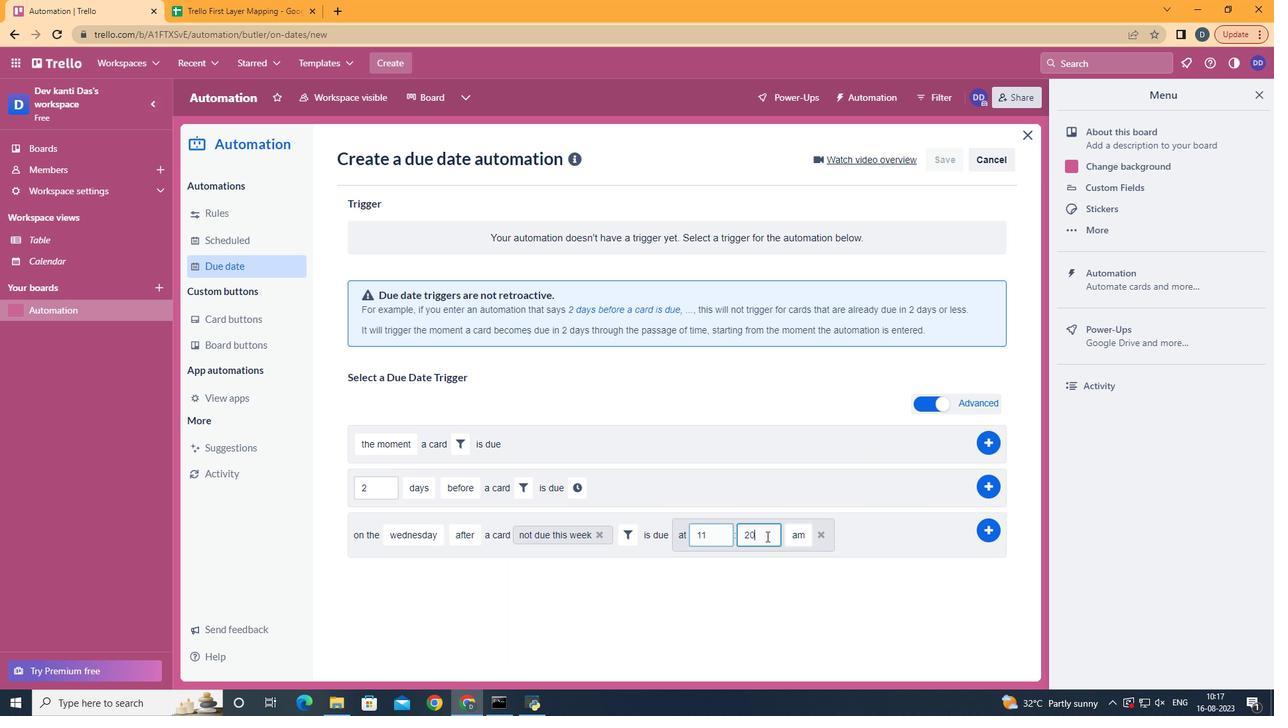 
Action: Mouse pressed left at (654, 536)
Screenshot: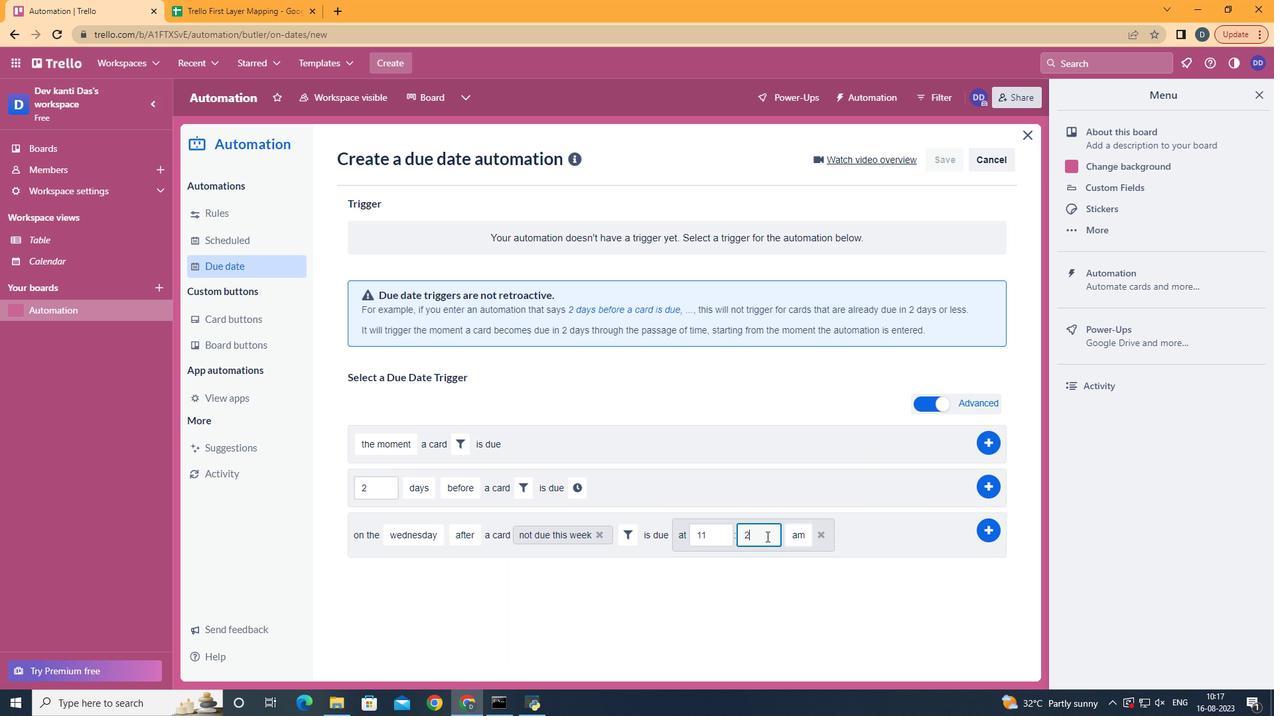 
Action: Key pressed <Key.backspace>
Screenshot: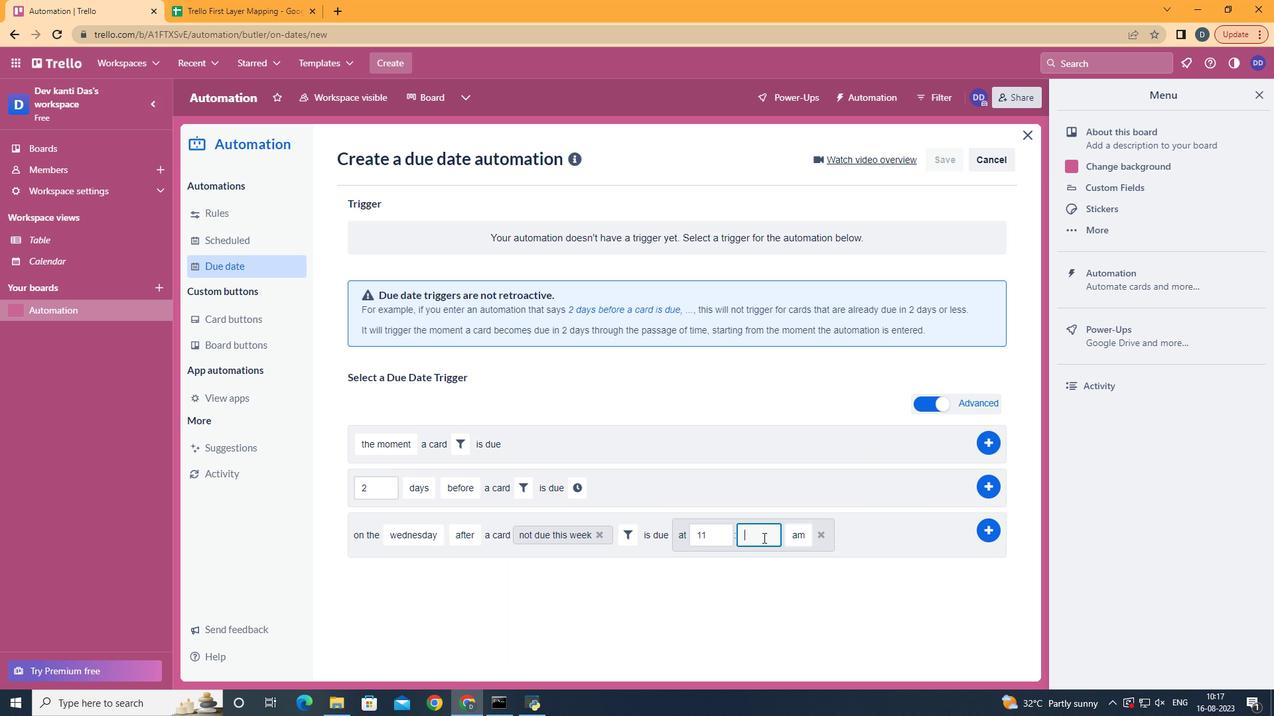 
Action: Mouse moved to (652, 537)
Screenshot: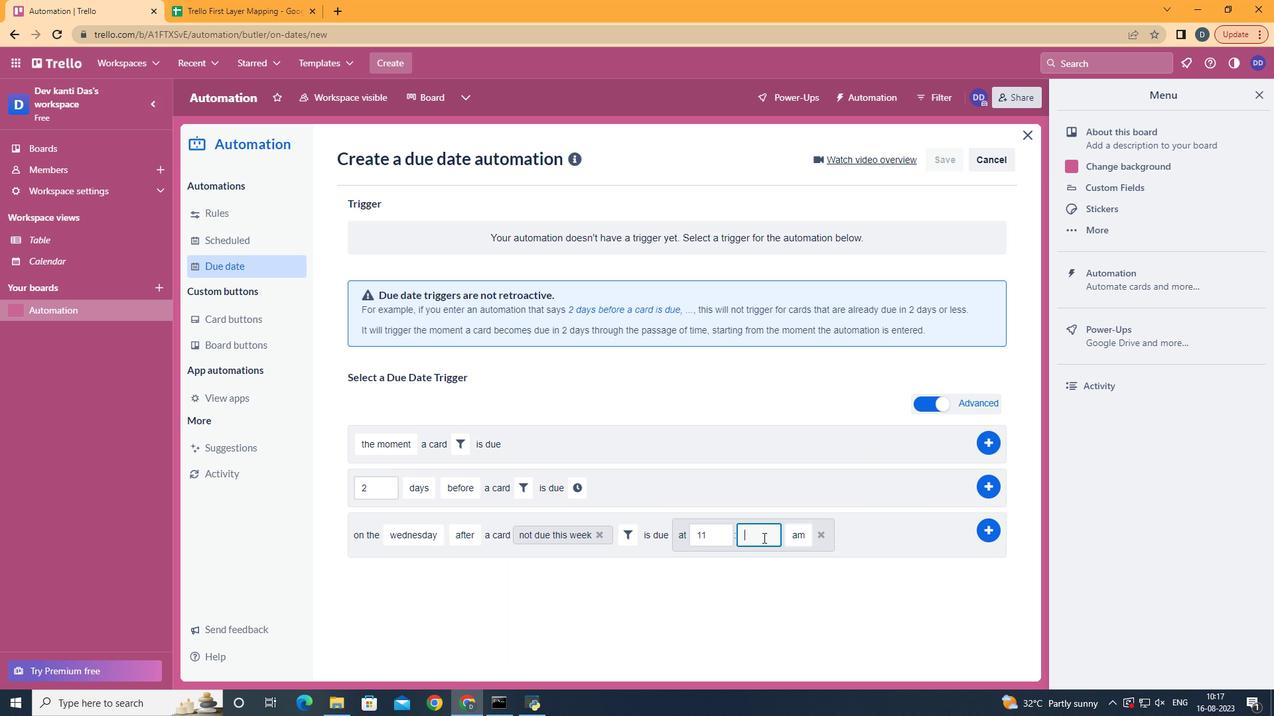 
Action: Key pressed <Key.backspace>00
Screenshot: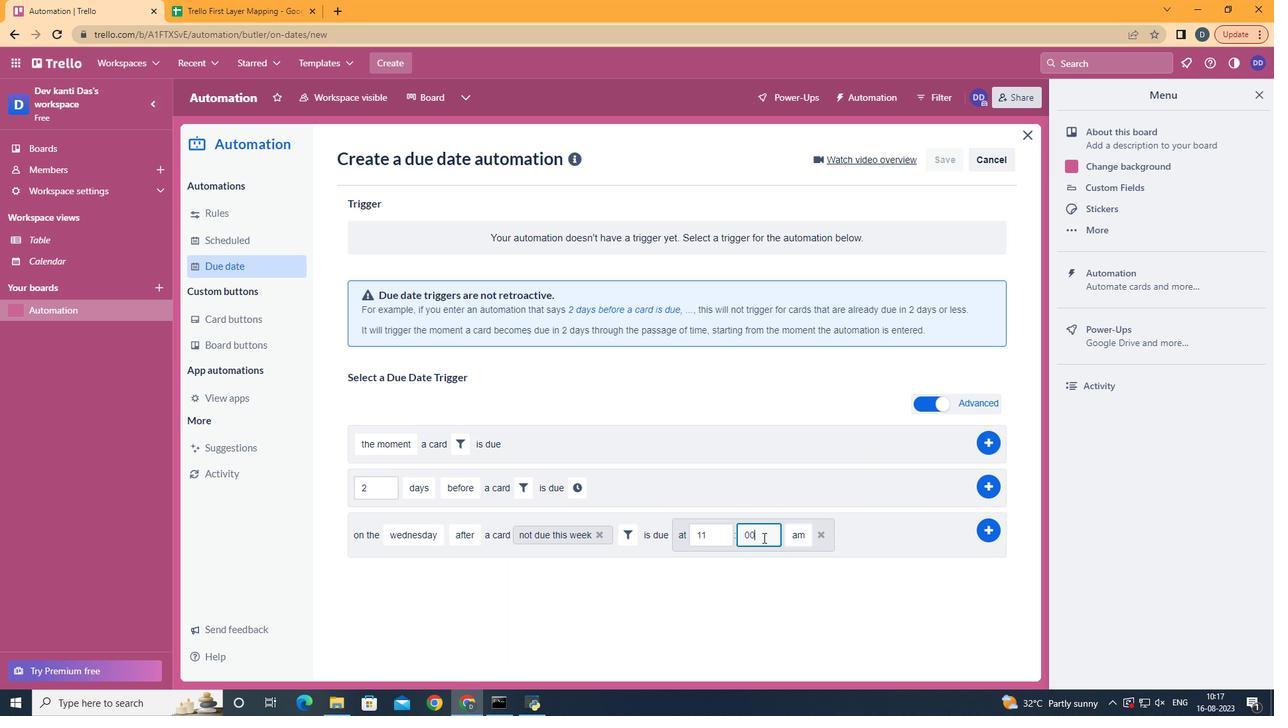 
Action: Mouse moved to (771, 526)
Screenshot: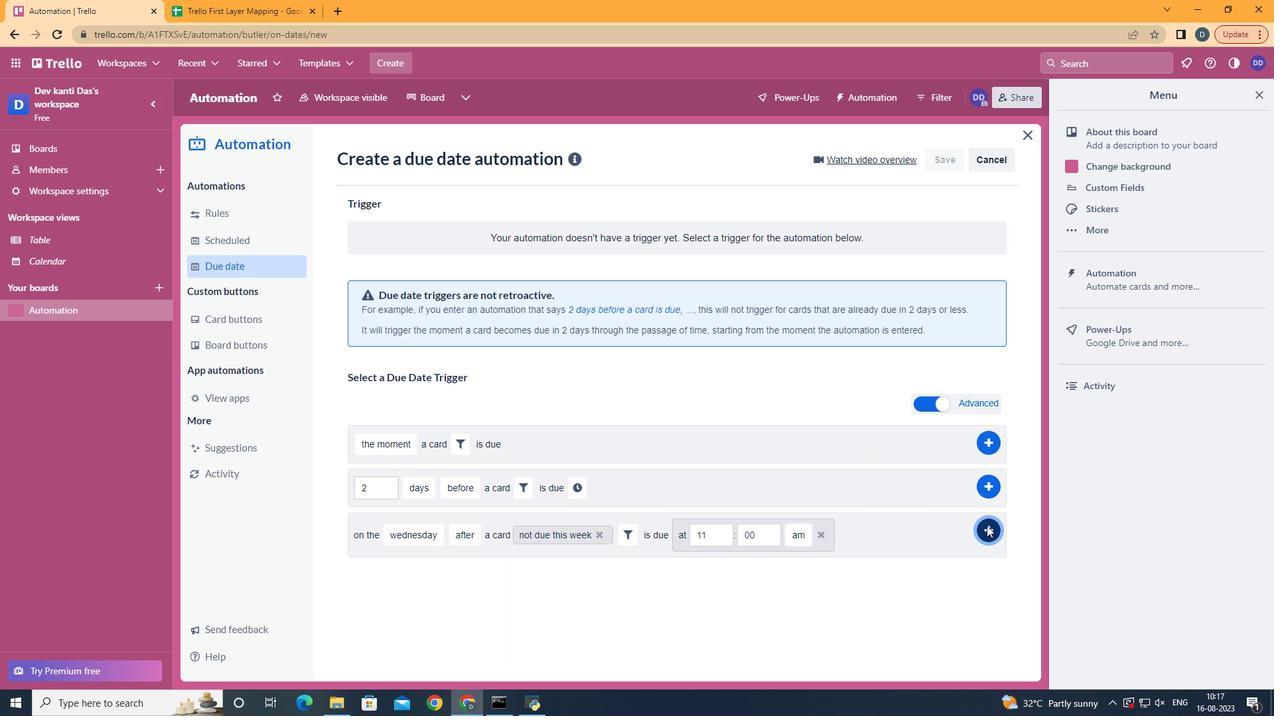 
Action: Mouse pressed left at (771, 526)
Screenshot: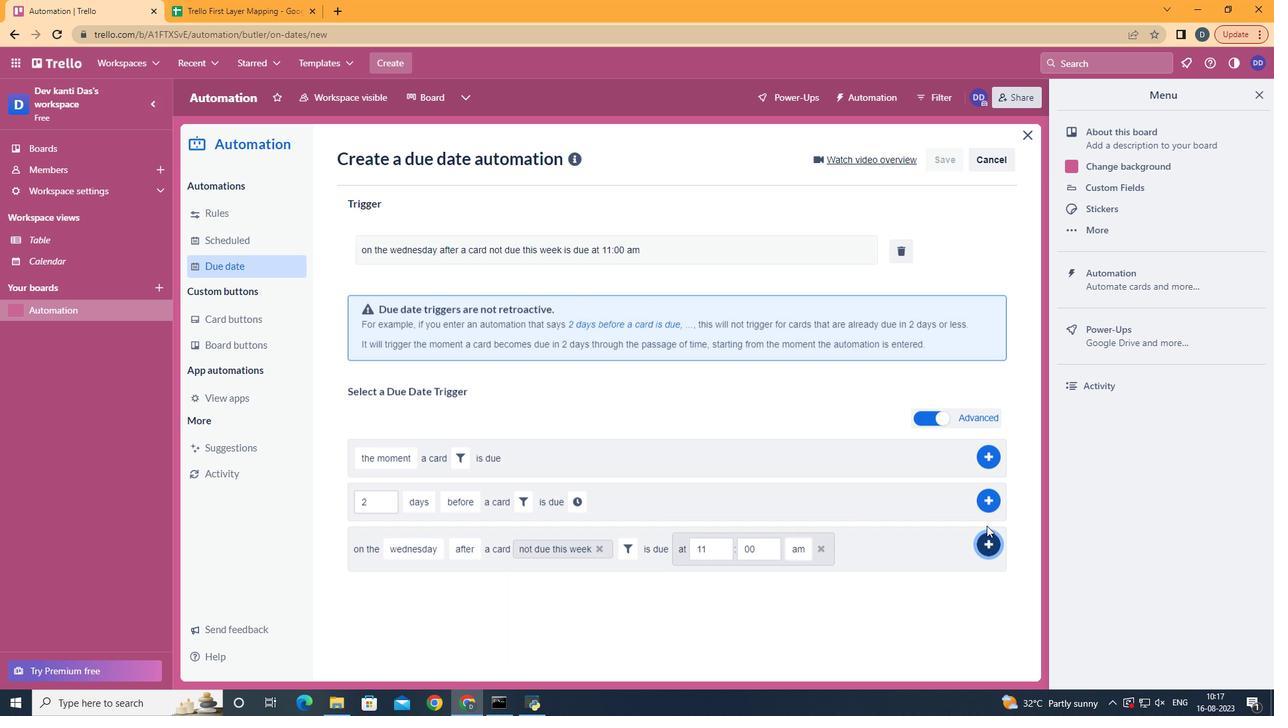 
